 Task: Look for space in Al Ḩawāmidīyah, Egypt from 5th June, 2023 to 16th June, 2023 for 2 adults in price range Rs.14000 to Rs.18000. Place can be entire place with 1  bedroom having 1 bed and 1 bathroom. Property type can be house, flat, guest house, hotel. Booking option can be shelf check-in. Required host language is English.
Action: Mouse moved to (280, 147)
Screenshot: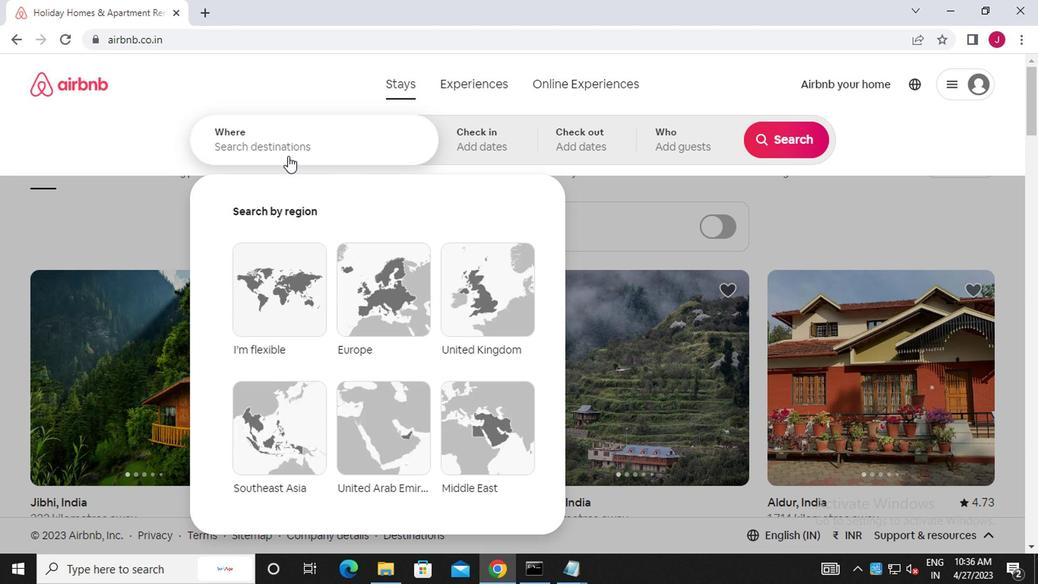 
Action: Mouse pressed left at (280, 147)
Screenshot: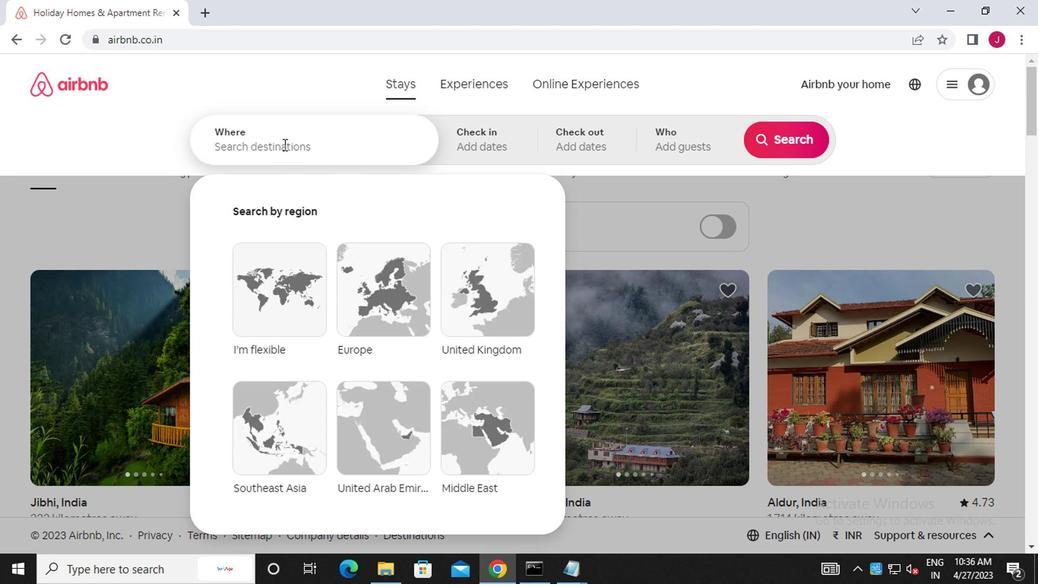 
Action: Key pressed a<Key.caps_lock>l<Key.space><Key.caps_lock>h<Key.caps_lock>awamidiyah
Screenshot: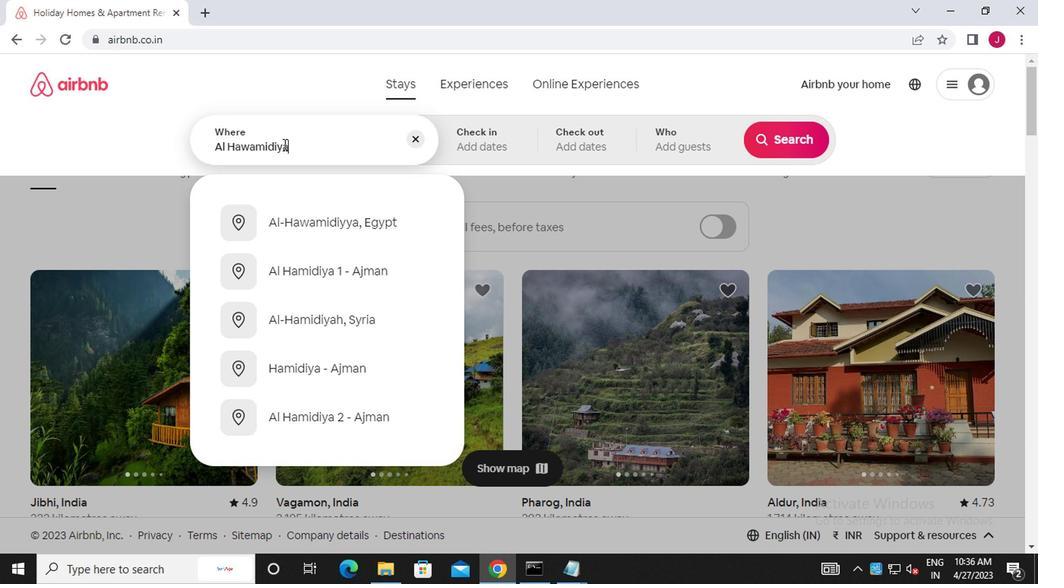 
Action: Mouse moved to (370, 323)
Screenshot: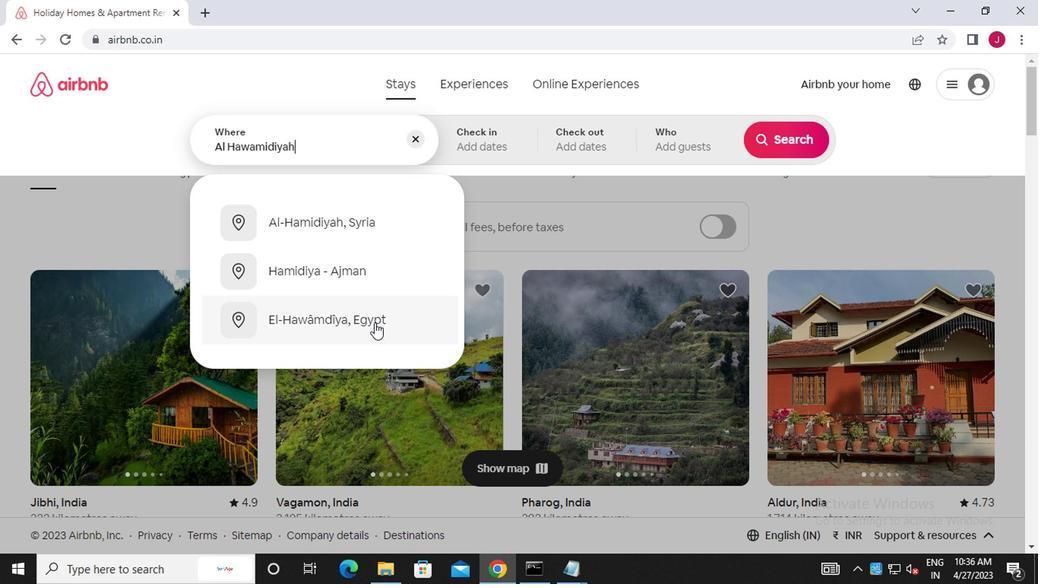 
Action: Mouse pressed left at (370, 323)
Screenshot: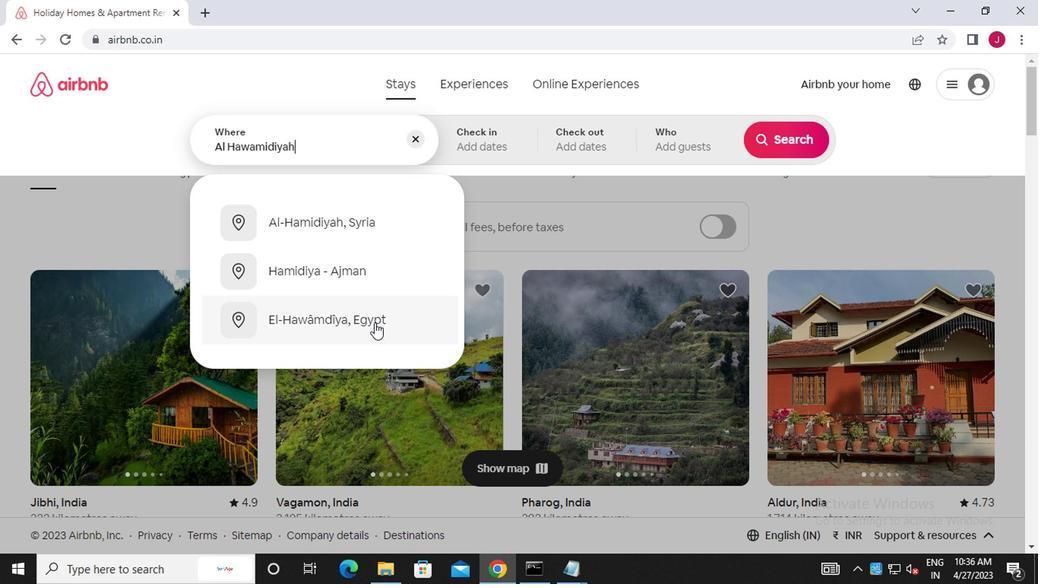 
Action: Mouse moved to (774, 260)
Screenshot: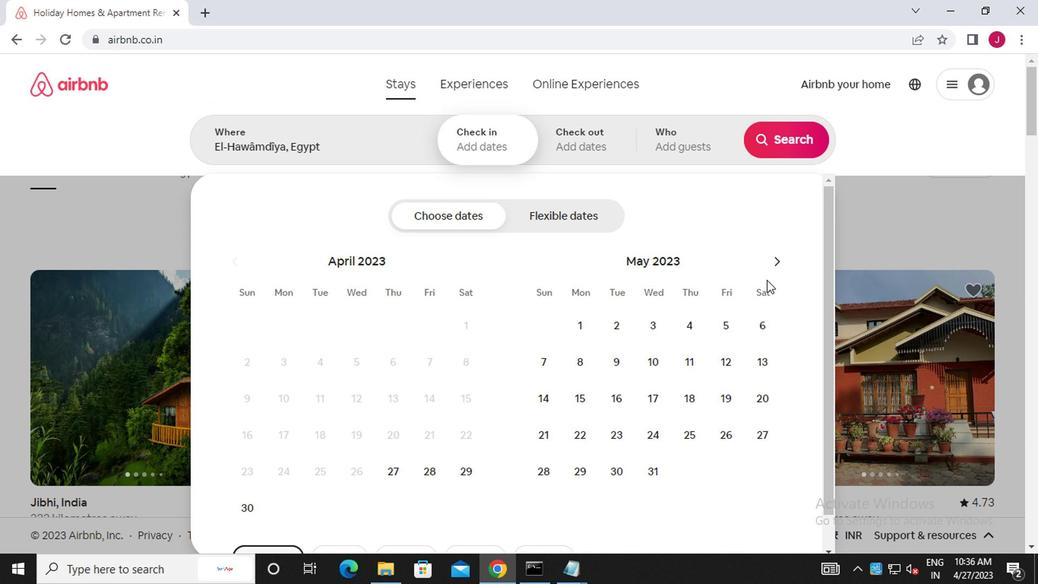 
Action: Mouse pressed left at (774, 260)
Screenshot: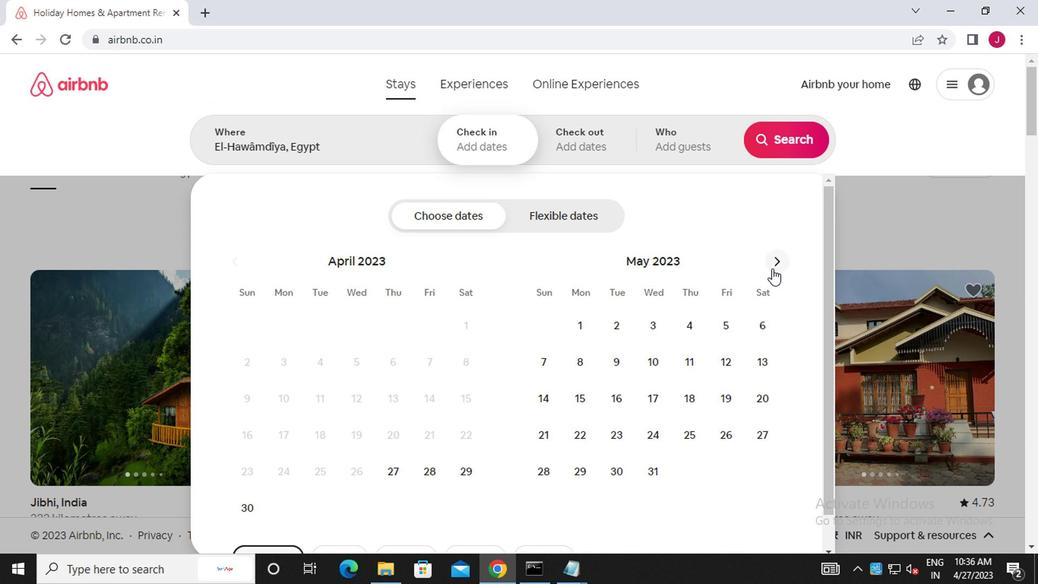 
Action: Mouse moved to (582, 361)
Screenshot: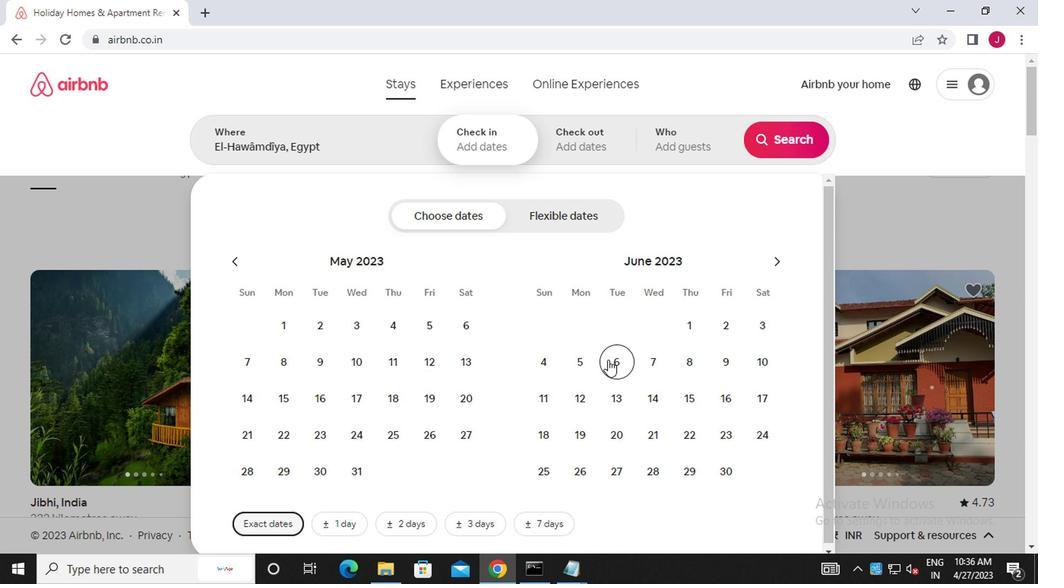 
Action: Mouse pressed left at (582, 361)
Screenshot: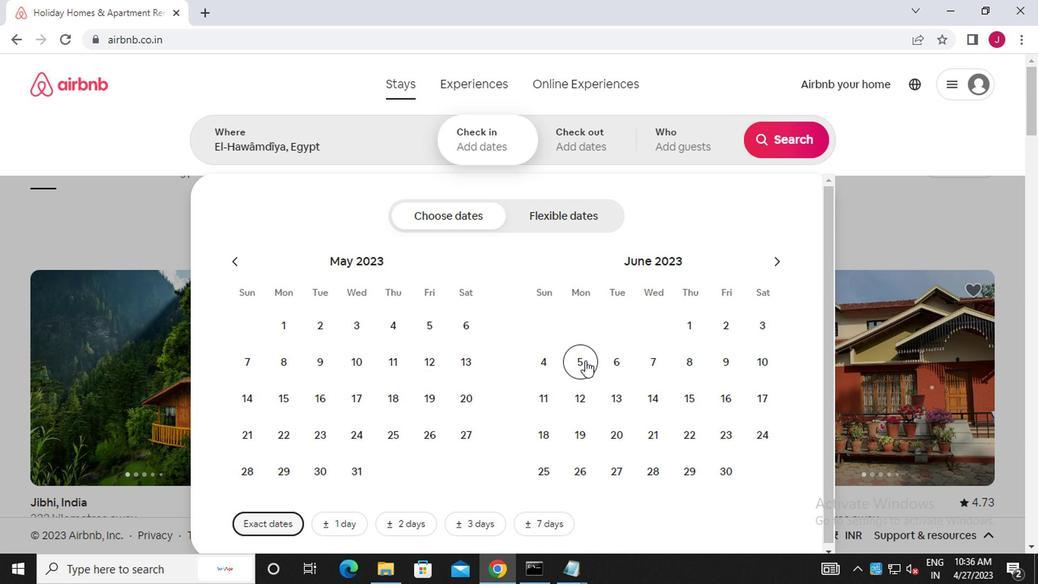 
Action: Mouse moved to (719, 396)
Screenshot: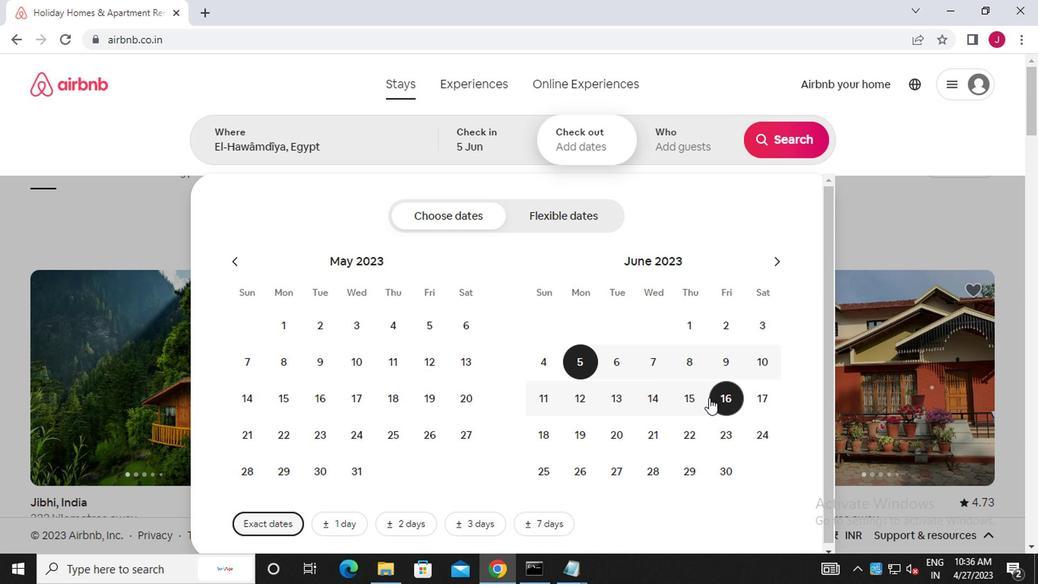 
Action: Mouse pressed left at (719, 396)
Screenshot: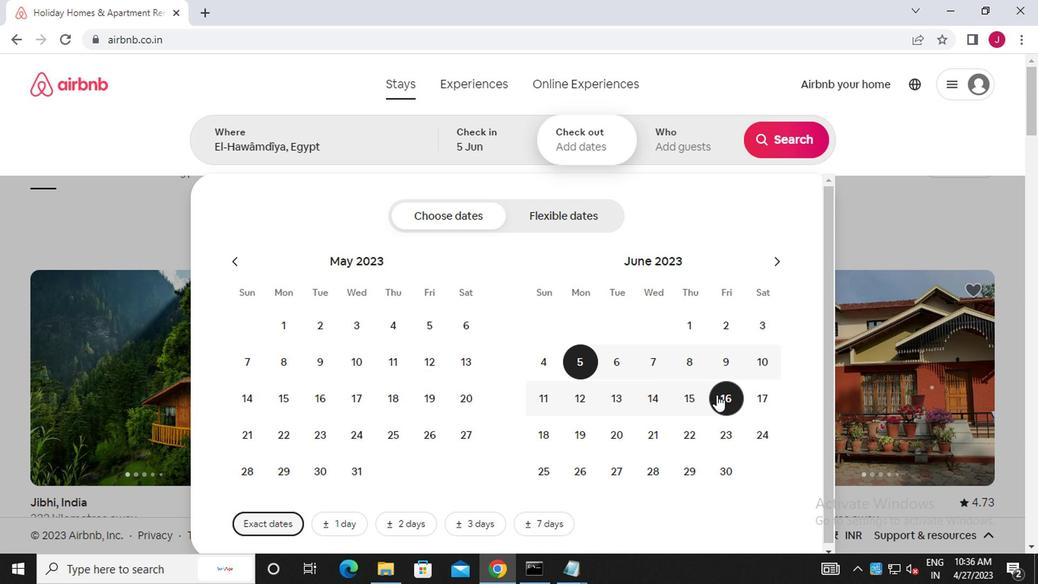 
Action: Mouse moved to (689, 150)
Screenshot: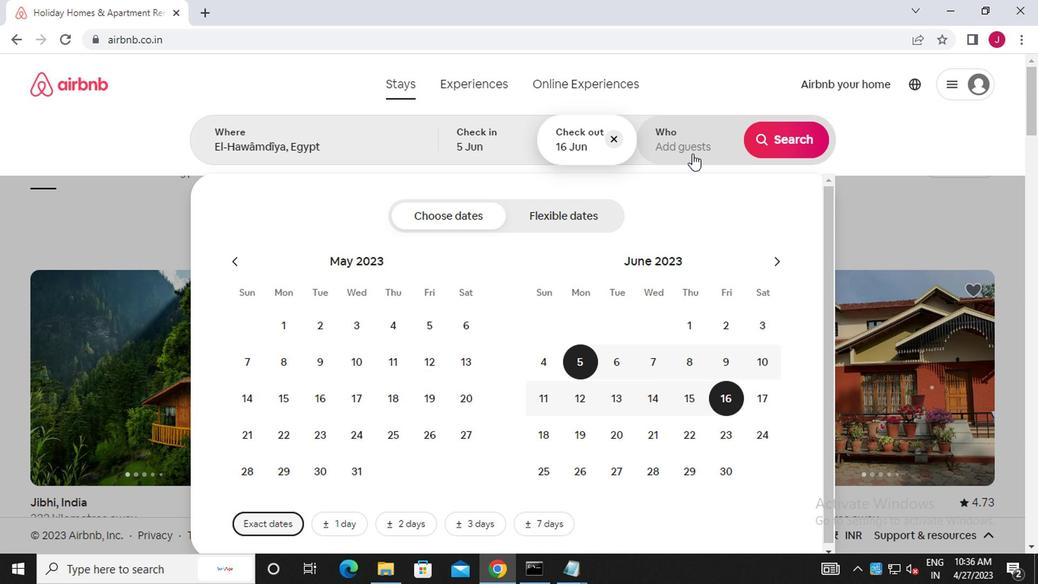 
Action: Mouse pressed left at (689, 150)
Screenshot: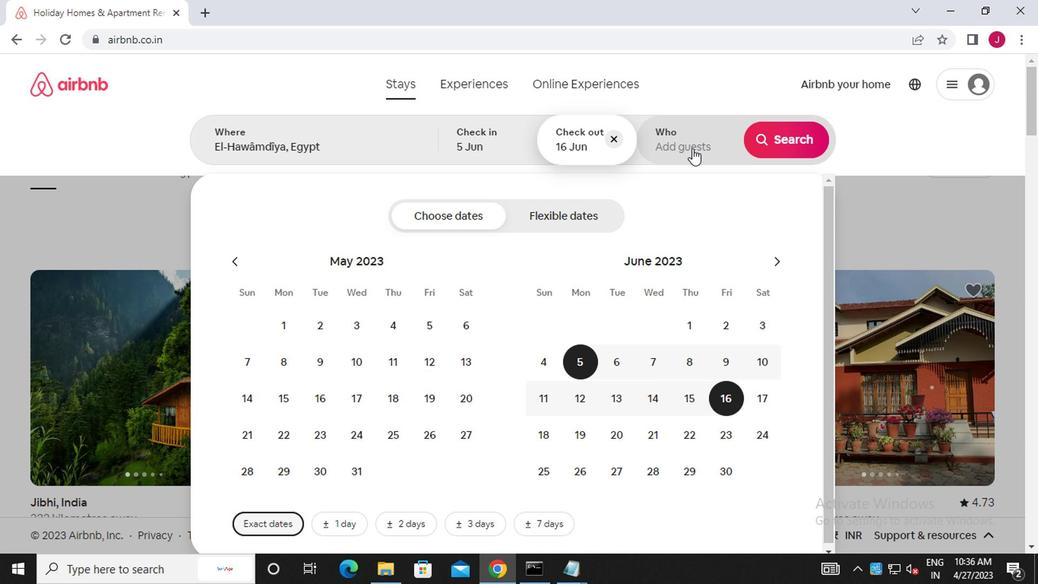 
Action: Mouse moved to (785, 219)
Screenshot: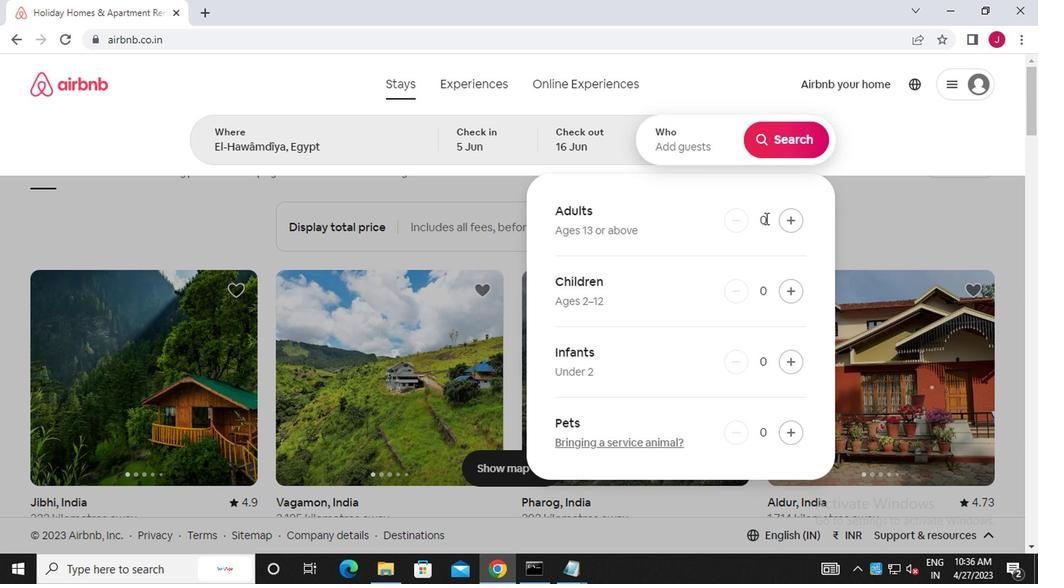 
Action: Mouse pressed left at (785, 219)
Screenshot: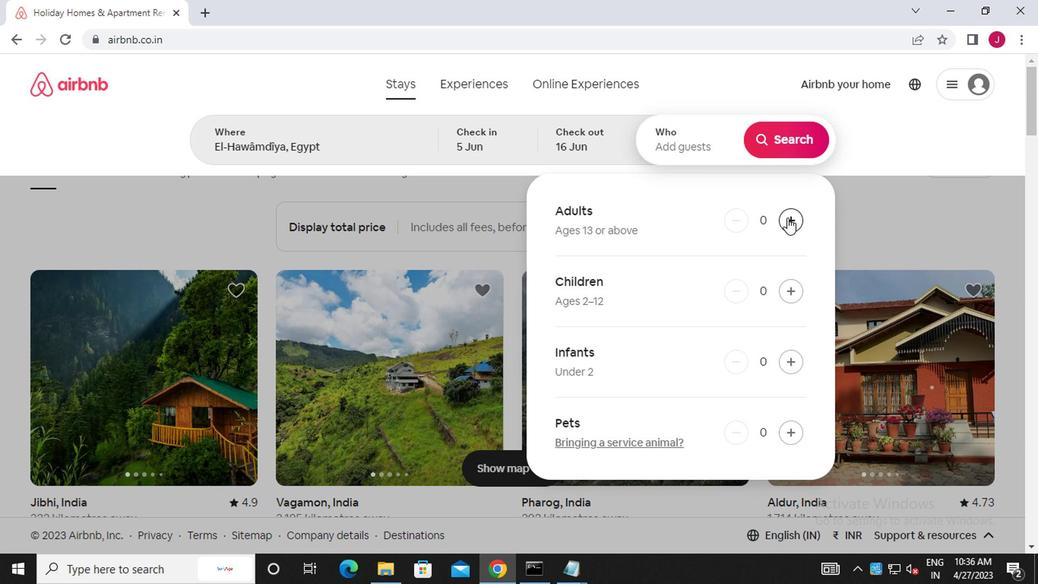 
Action: Mouse moved to (785, 219)
Screenshot: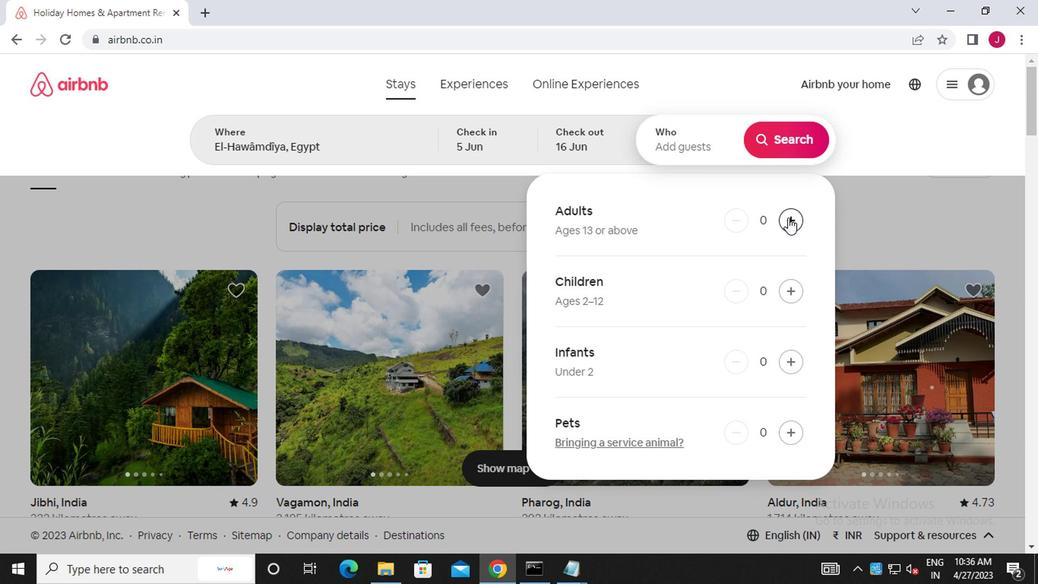 
Action: Mouse pressed left at (785, 219)
Screenshot: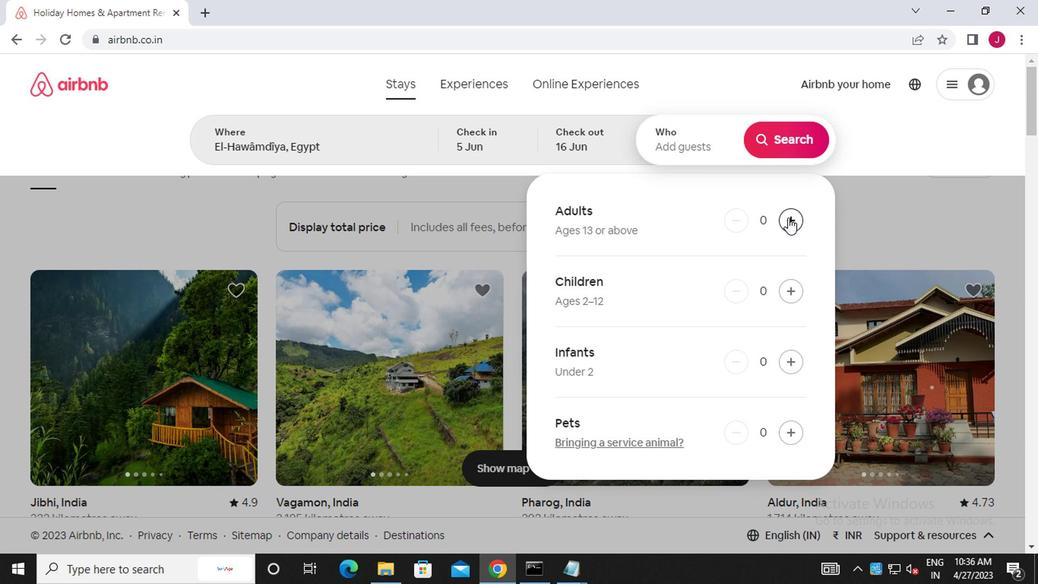 
Action: Mouse moved to (787, 148)
Screenshot: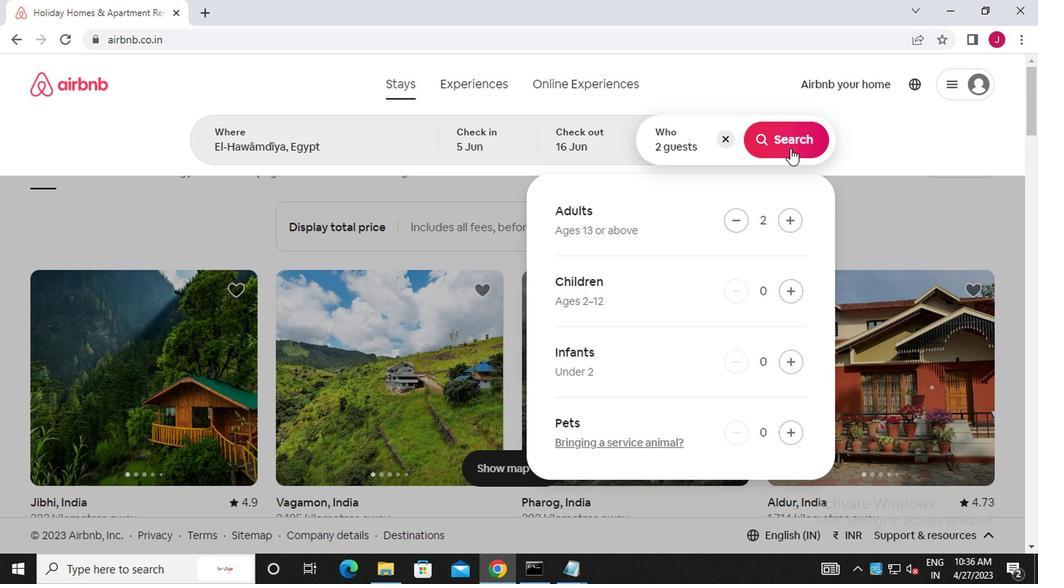 
Action: Mouse pressed left at (787, 148)
Screenshot: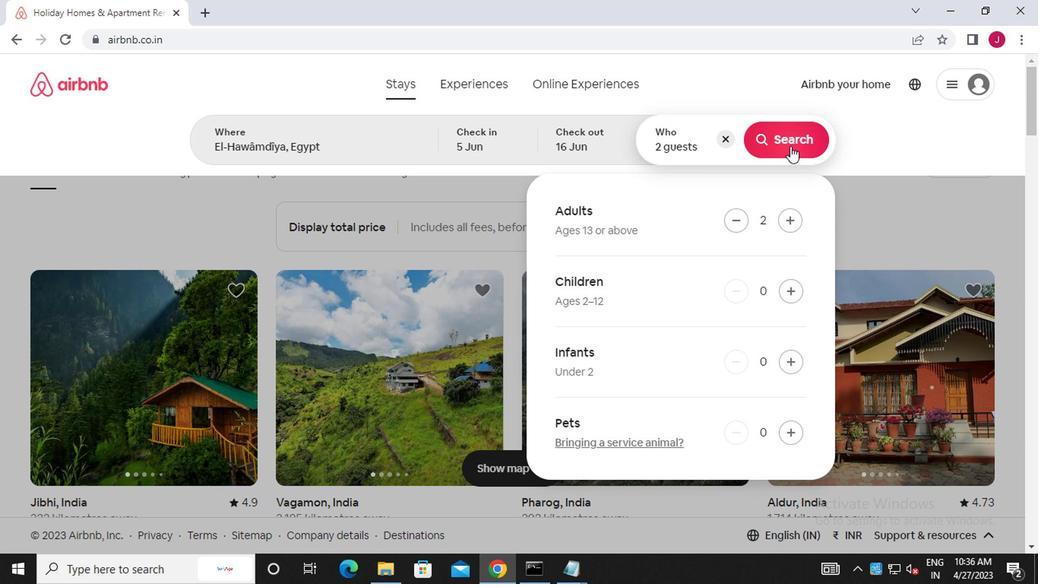 
Action: Mouse moved to (966, 149)
Screenshot: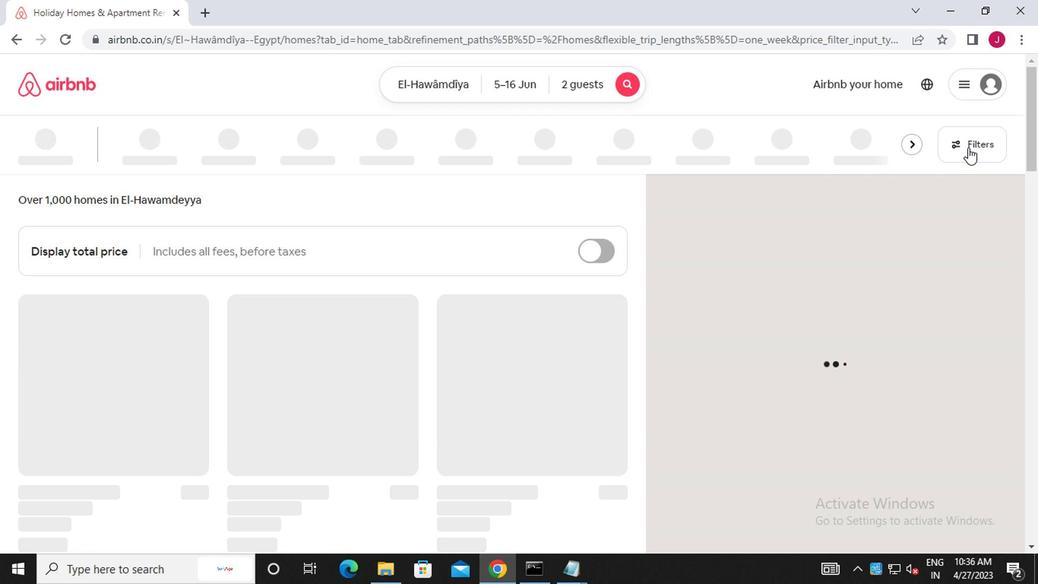 
Action: Mouse pressed left at (966, 149)
Screenshot: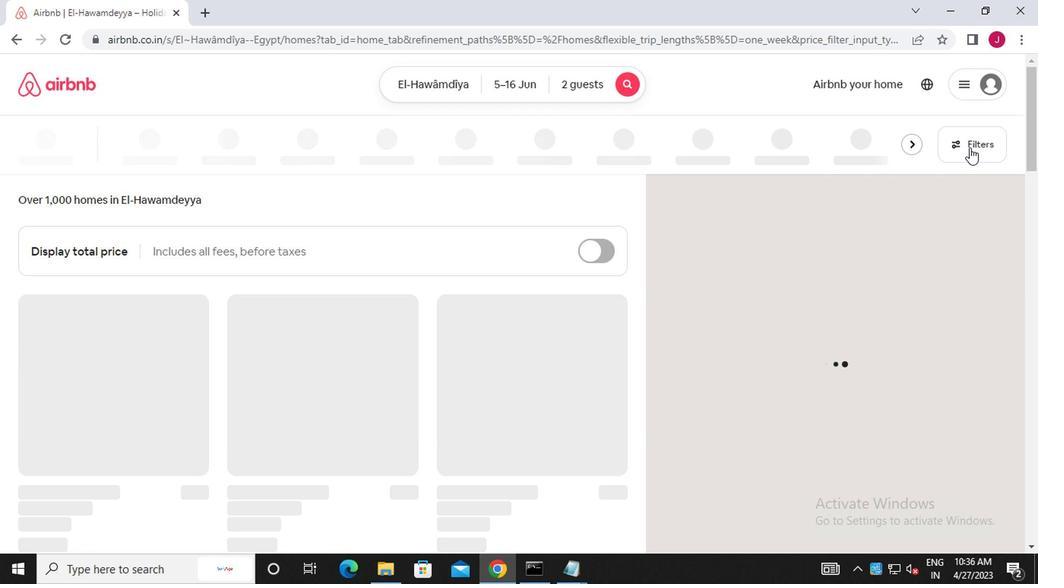 
Action: Mouse moved to (323, 338)
Screenshot: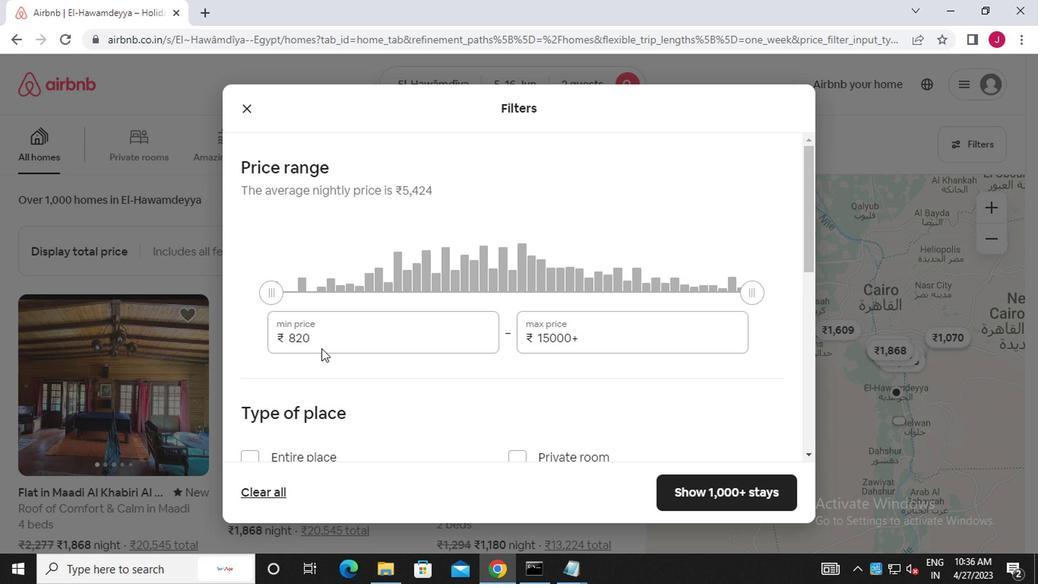 
Action: Mouse pressed left at (323, 338)
Screenshot: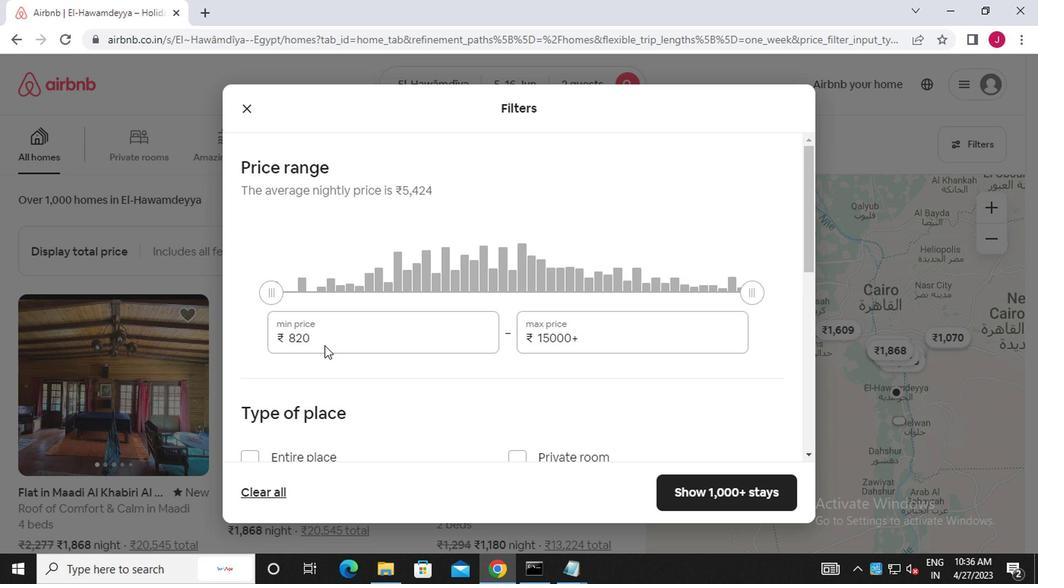 
Action: Mouse moved to (317, 339)
Screenshot: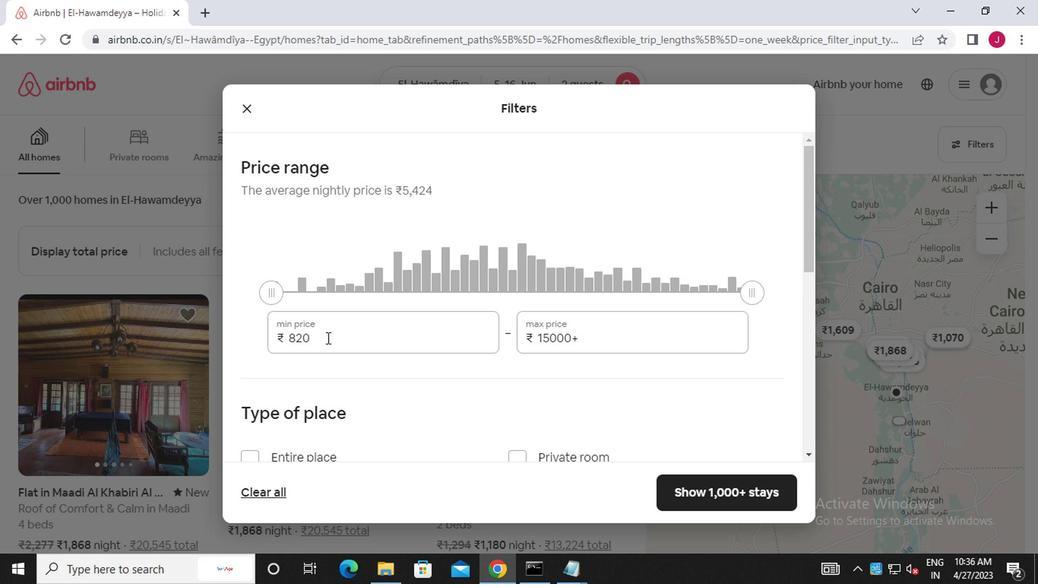 
Action: Key pressed <Key.backspace><Key.backspace><Key.backspace><<97>><<100>><<96>><<96>><<96>>
Screenshot: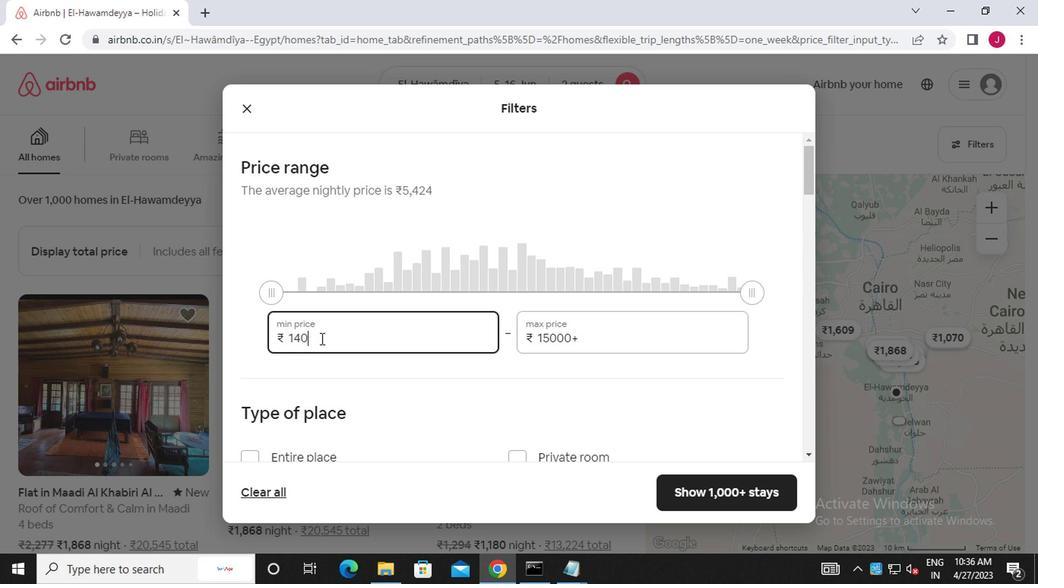 
Action: Mouse moved to (590, 331)
Screenshot: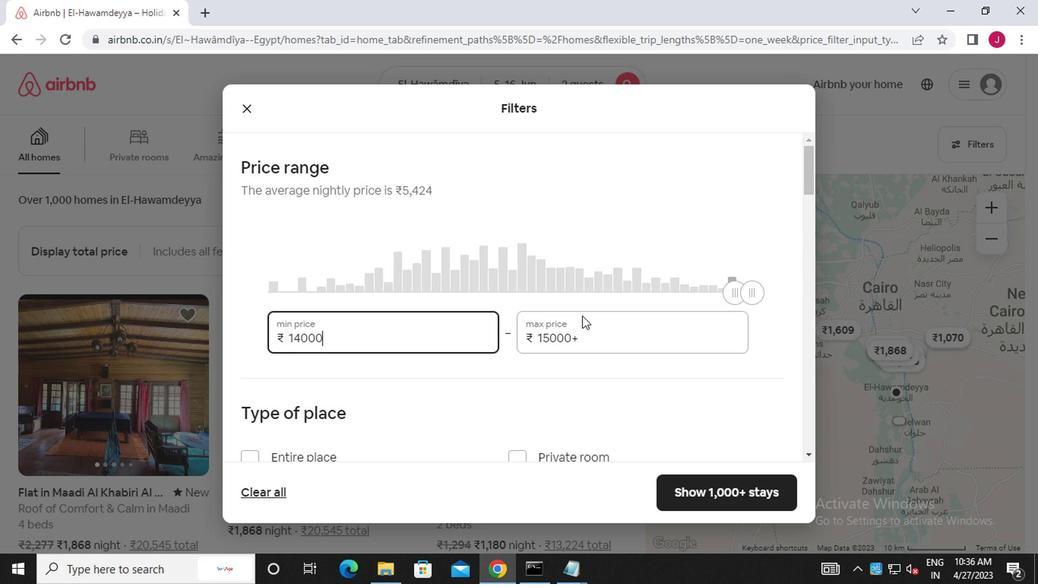 
Action: Mouse pressed left at (590, 331)
Screenshot: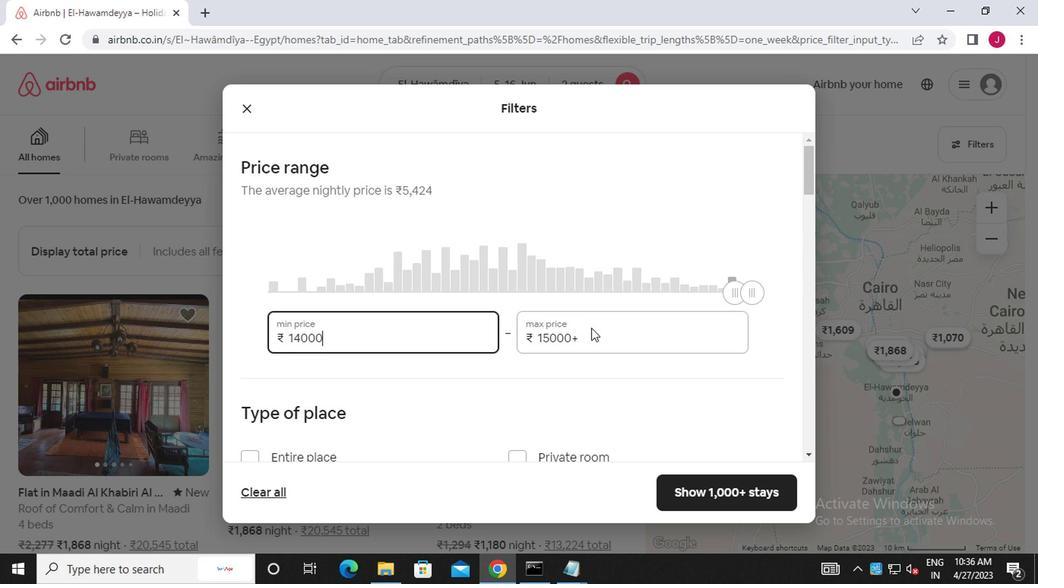
Action: Mouse moved to (591, 338)
Screenshot: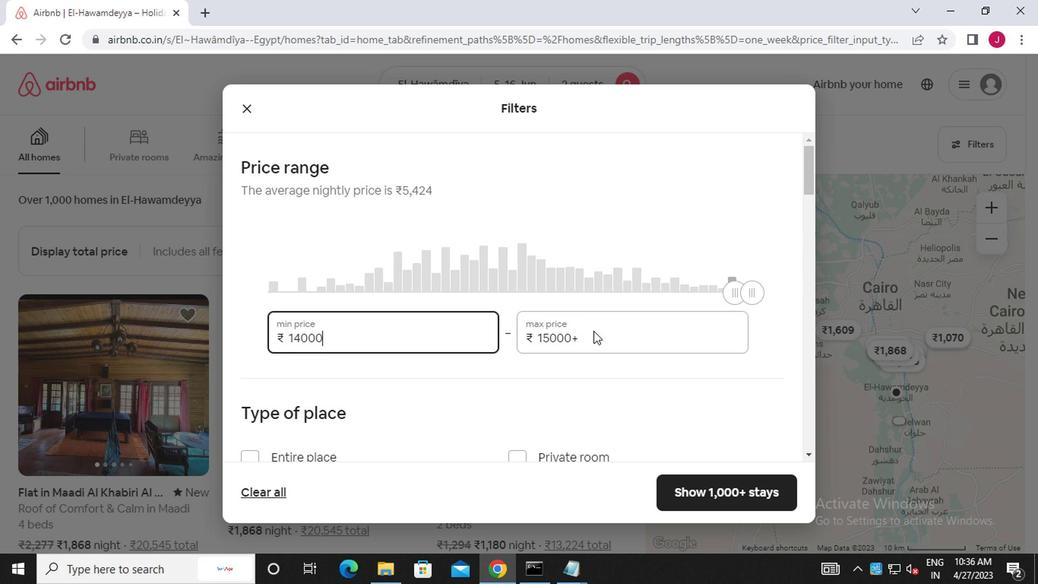 
Action: Key pressed <Key.backspace><Key.backspace><Key.backspace><Key.backspace><Key.backspace><<104>><<96>><<96>><<96>>
Screenshot: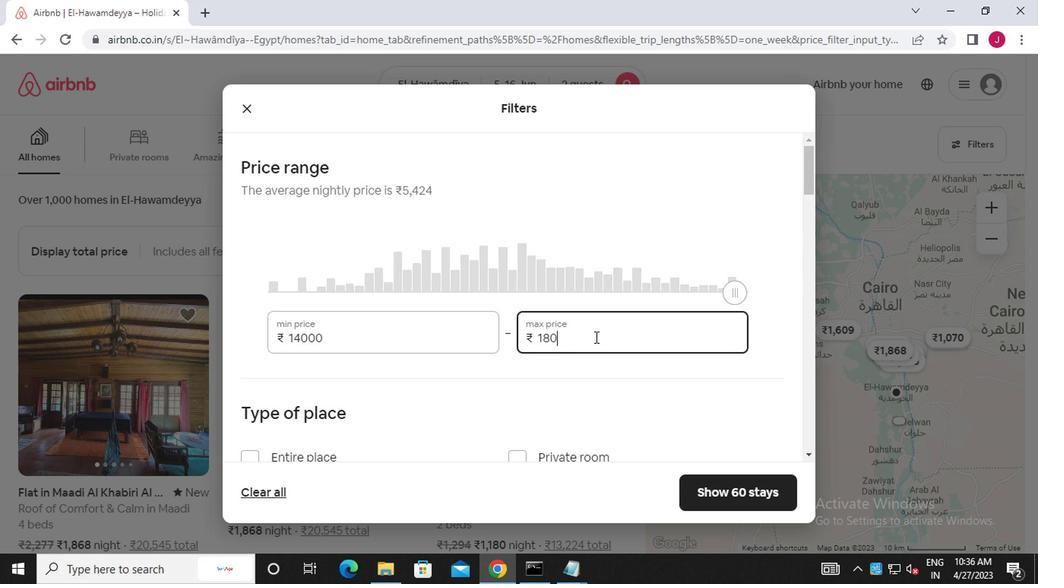 
Action: Mouse scrolled (591, 337) with delta (0, -1)
Screenshot: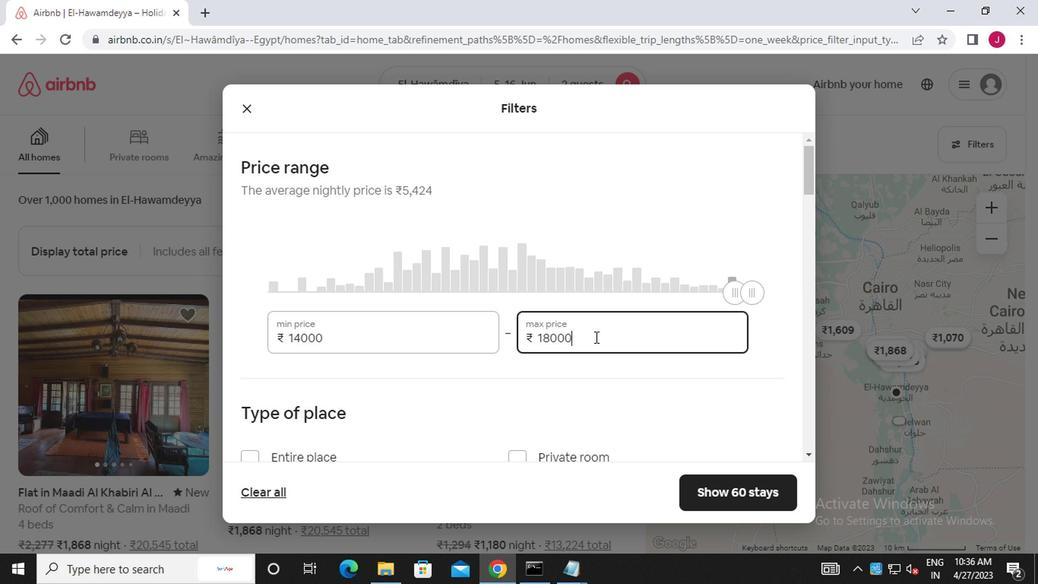 
Action: Mouse scrolled (591, 337) with delta (0, -1)
Screenshot: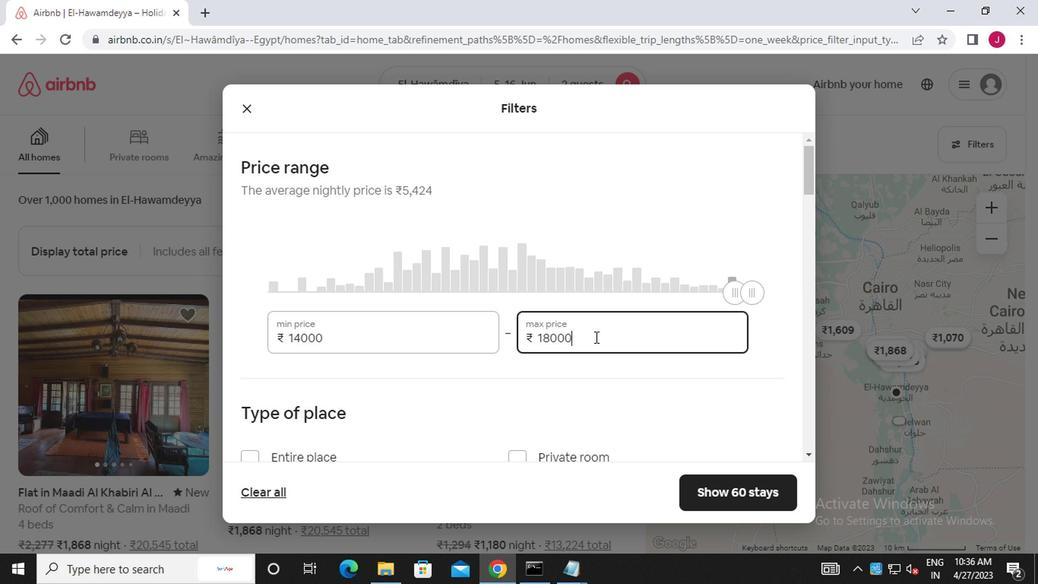 
Action: Mouse scrolled (591, 337) with delta (0, -1)
Screenshot: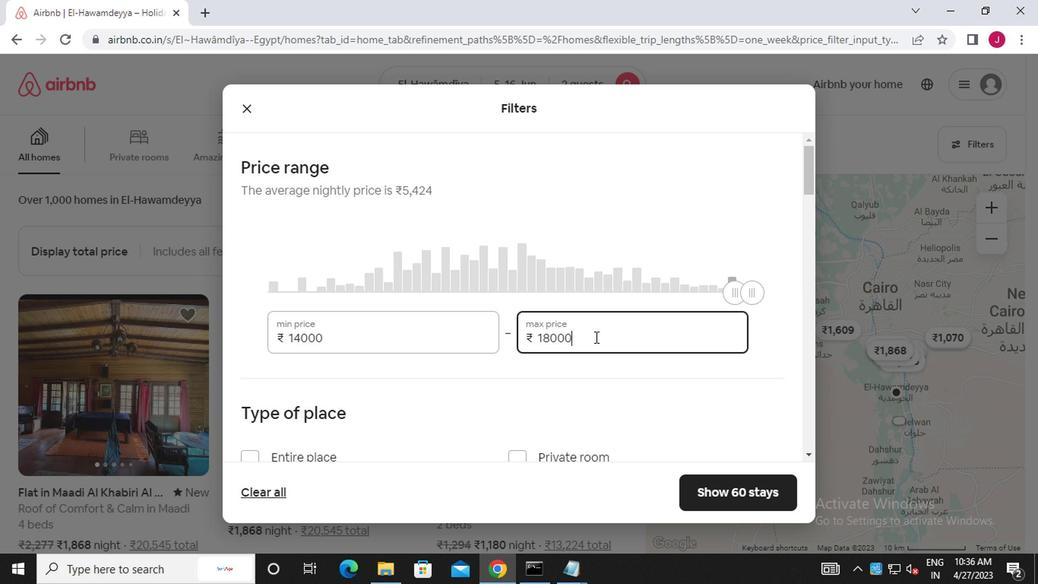 
Action: Mouse scrolled (591, 337) with delta (0, -1)
Screenshot: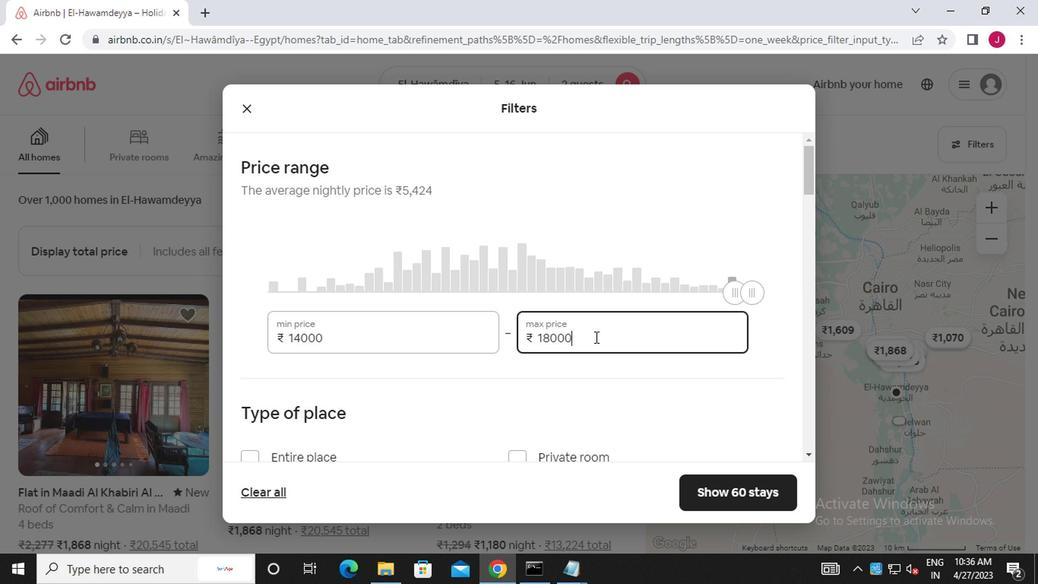 
Action: Mouse moved to (255, 158)
Screenshot: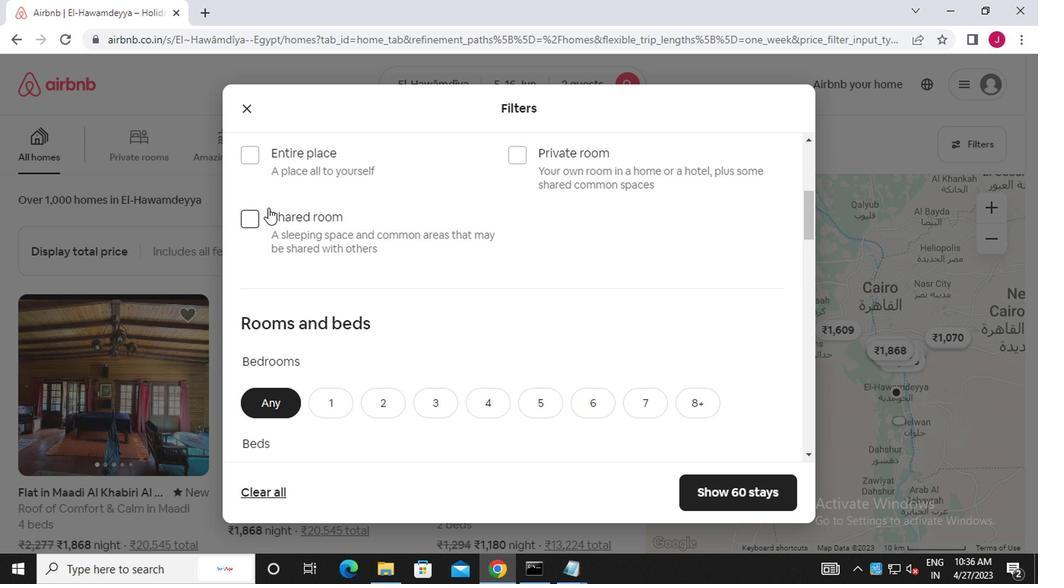 
Action: Mouse pressed left at (255, 158)
Screenshot: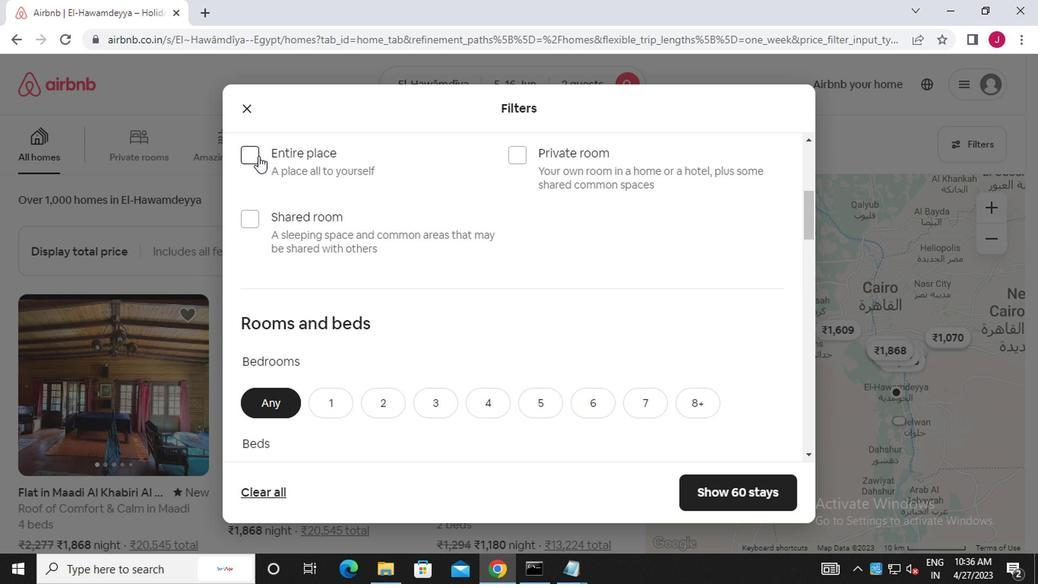 
Action: Mouse moved to (382, 263)
Screenshot: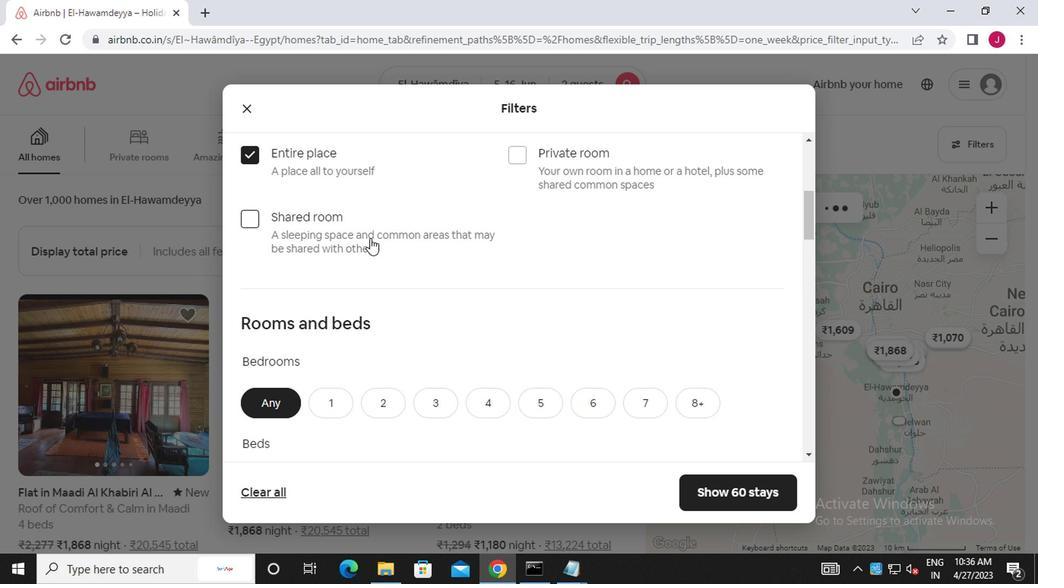 
Action: Mouse scrolled (382, 262) with delta (0, -1)
Screenshot: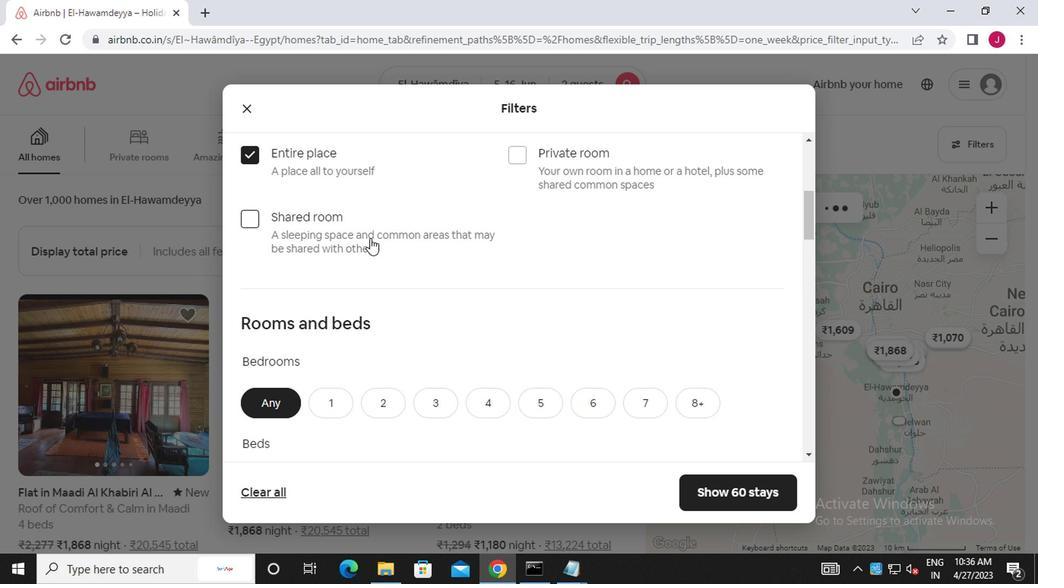 
Action: Mouse scrolled (382, 262) with delta (0, -1)
Screenshot: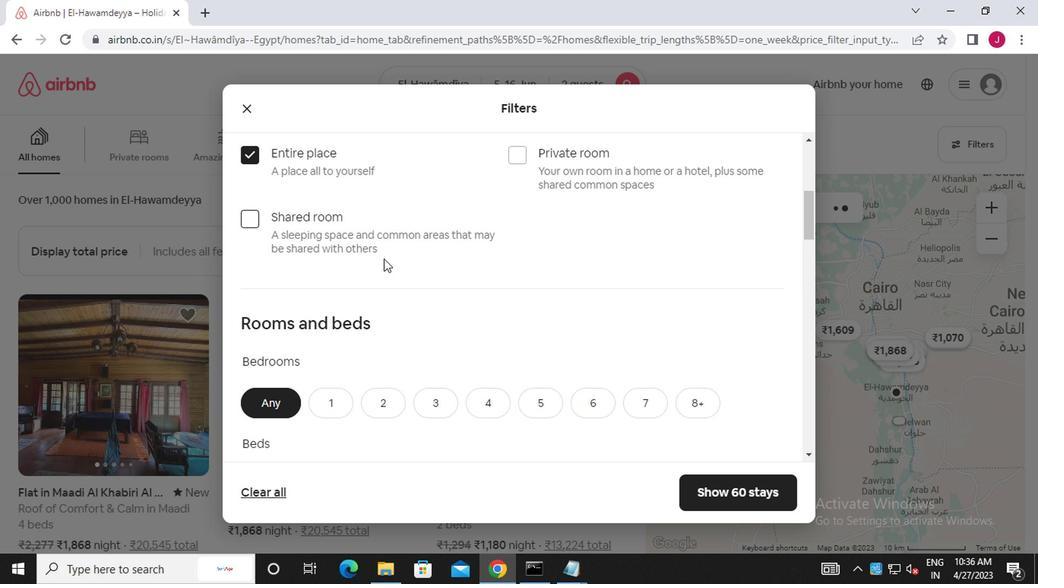 
Action: Mouse scrolled (382, 262) with delta (0, -1)
Screenshot: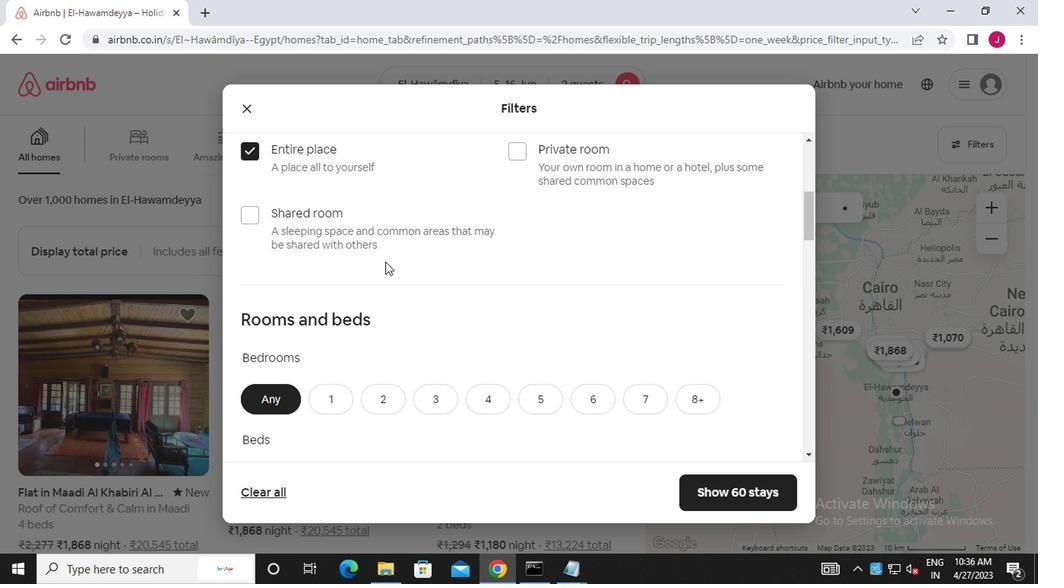 
Action: Mouse moved to (326, 186)
Screenshot: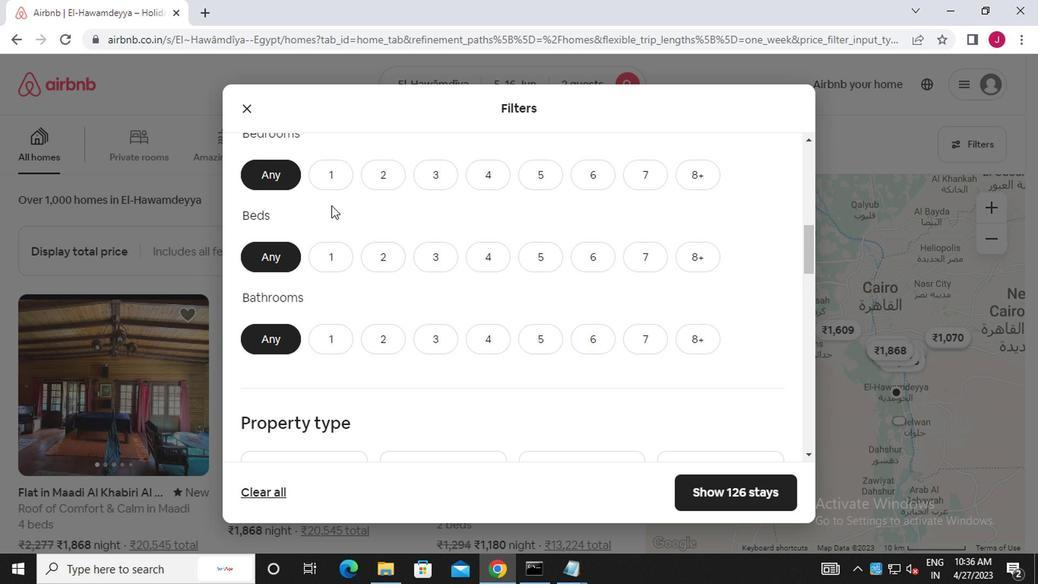 
Action: Mouse pressed left at (326, 186)
Screenshot: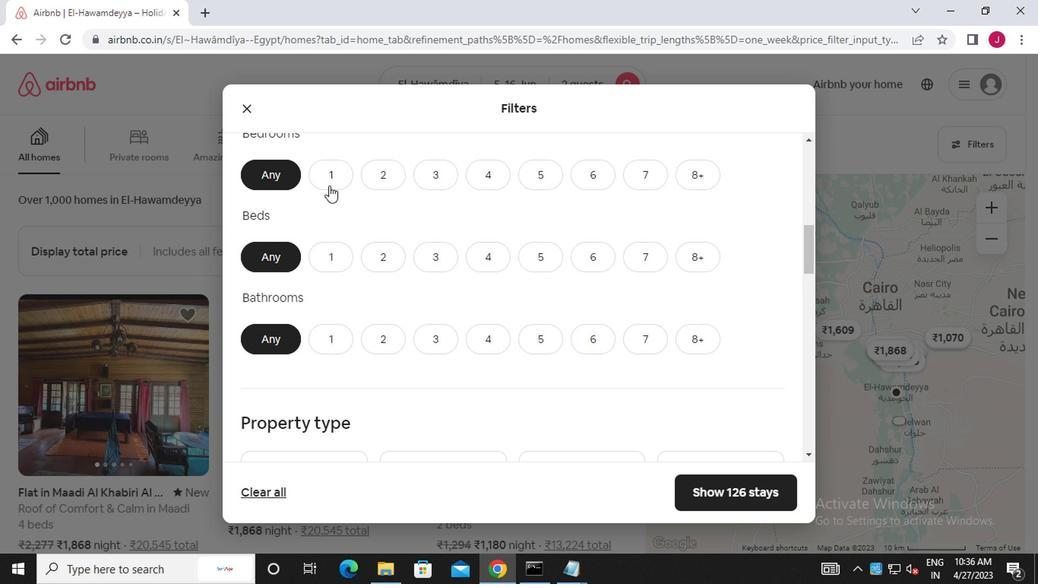 
Action: Mouse moved to (338, 269)
Screenshot: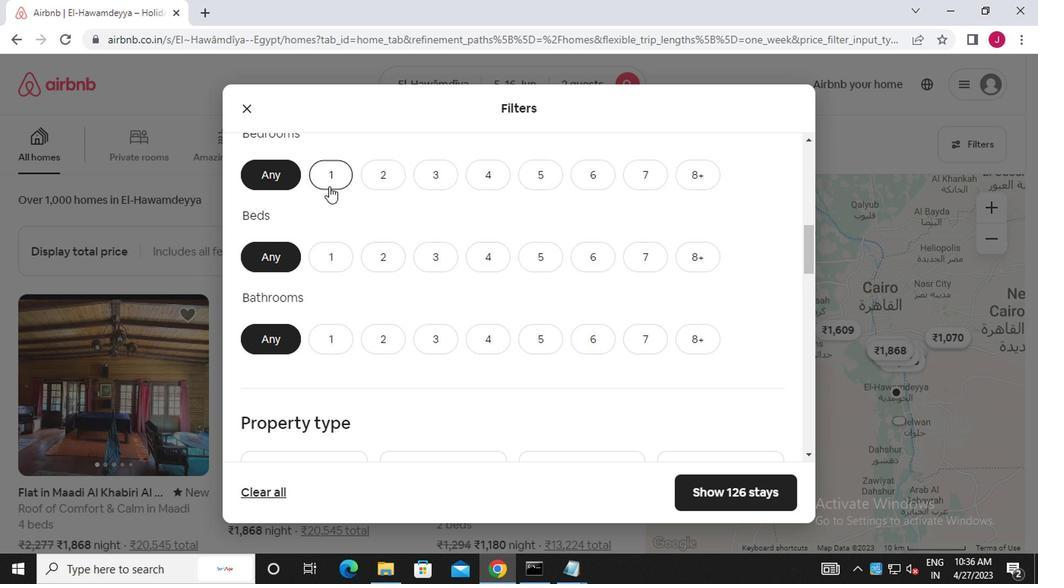 
Action: Mouse pressed left at (338, 269)
Screenshot: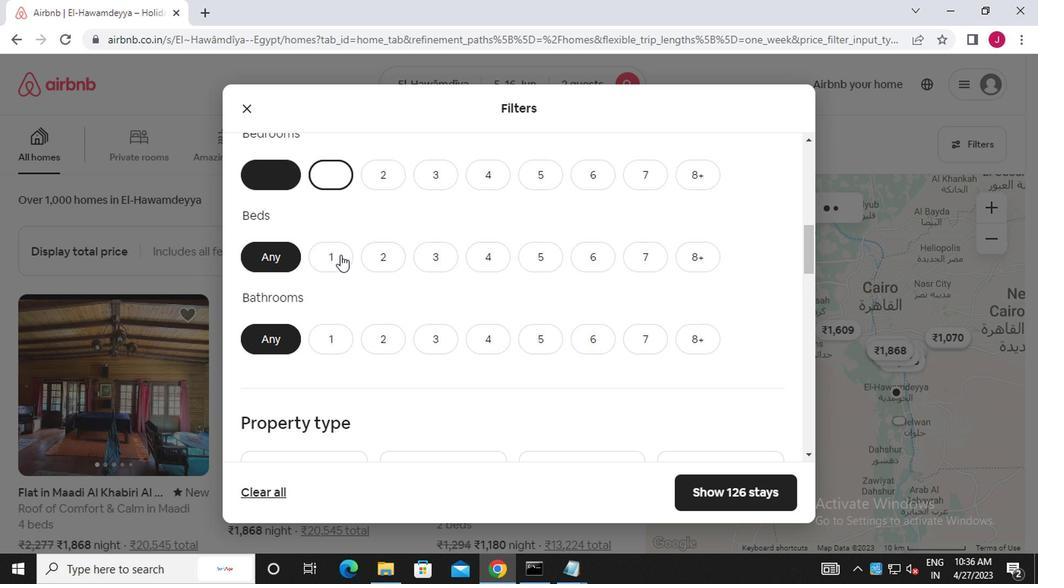 
Action: Mouse moved to (336, 340)
Screenshot: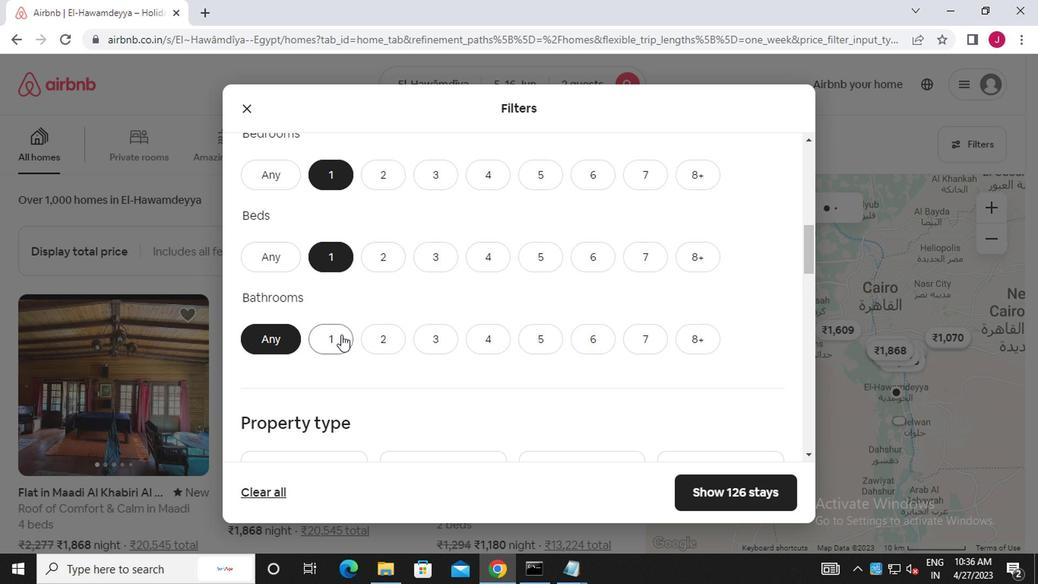 
Action: Mouse pressed left at (336, 340)
Screenshot: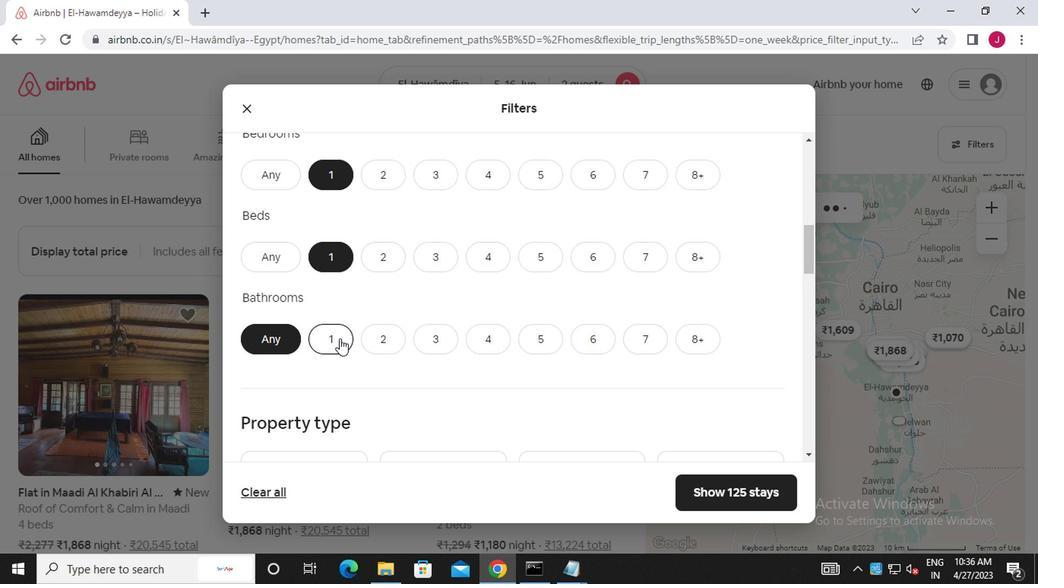 
Action: Mouse scrolled (336, 339) with delta (0, 0)
Screenshot: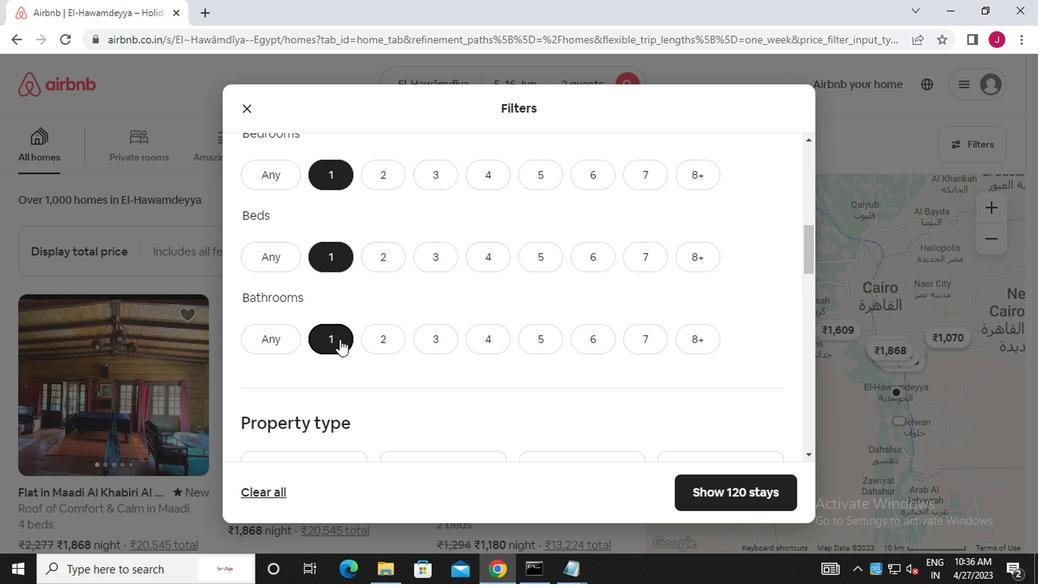 
Action: Mouse scrolled (336, 339) with delta (0, 0)
Screenshot: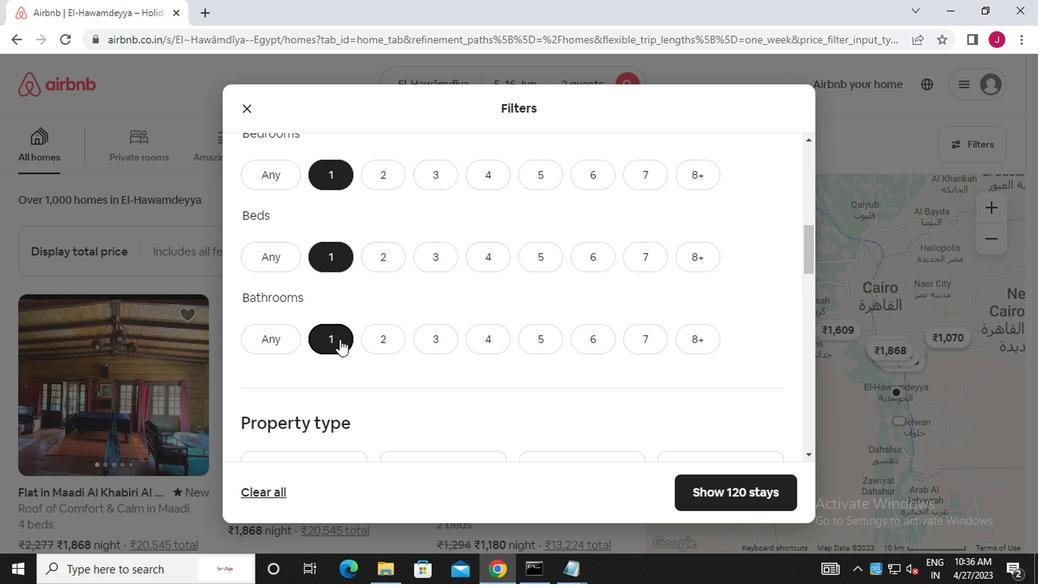 
Action: Mouse moved to (261, 332)
Screenshot: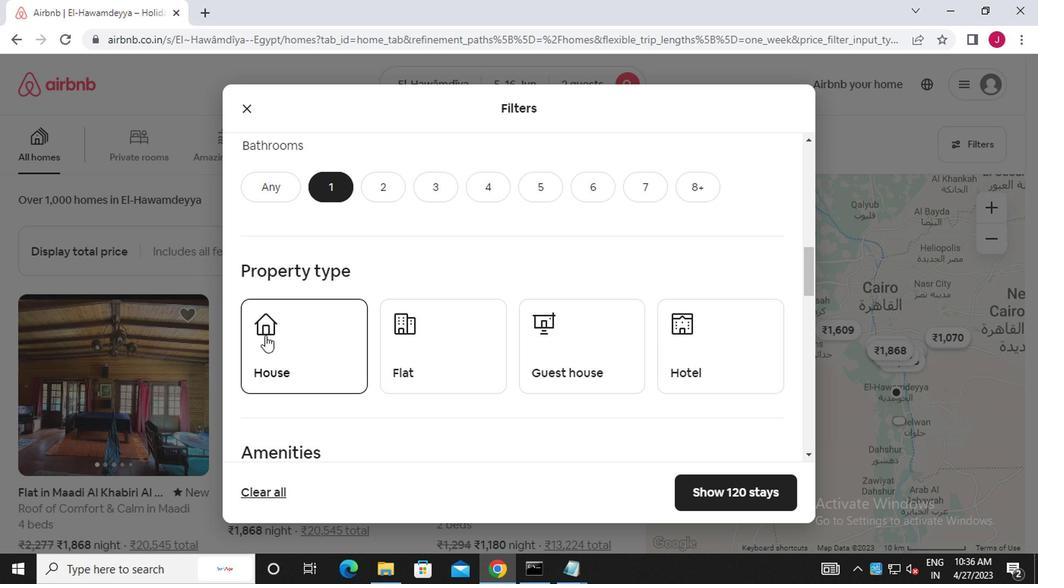 
Action: Mouse pressed left at (261, 332)
Screenshot: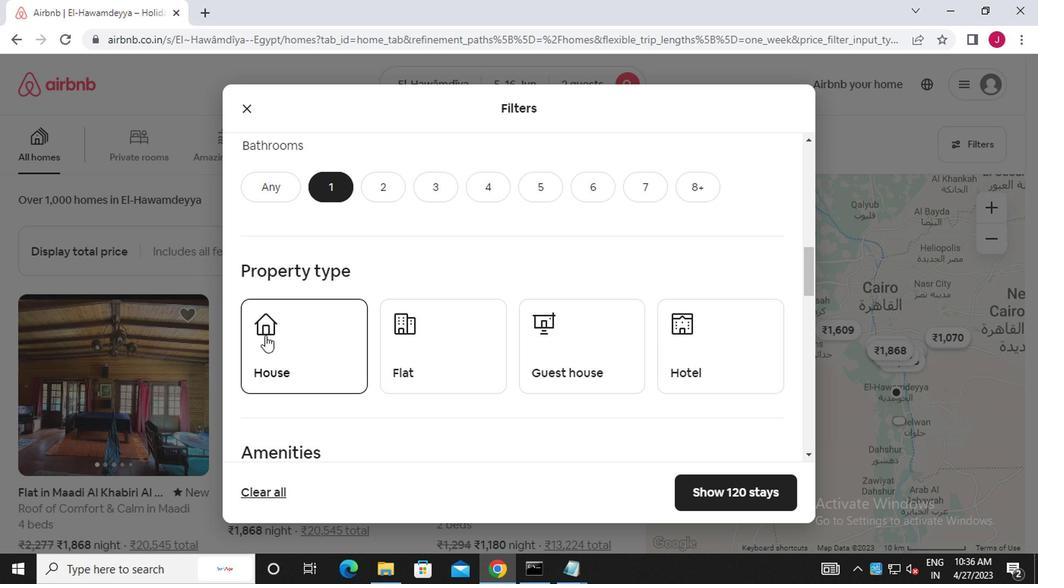 
Action: Mouse moved to (437, 345)
Screenshot: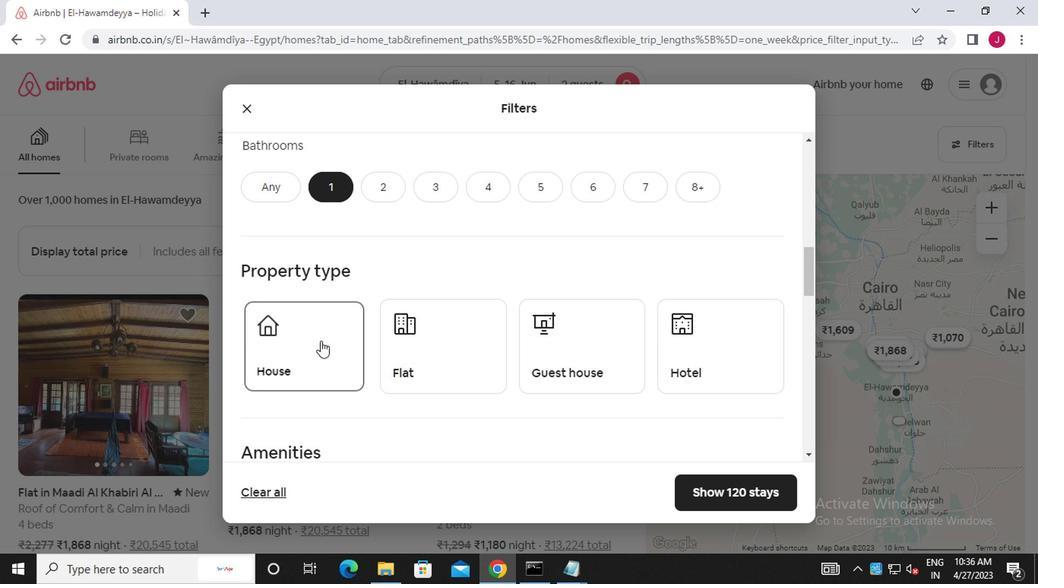 
Action: Mouse pressed left at (437, 345)
Screenshot: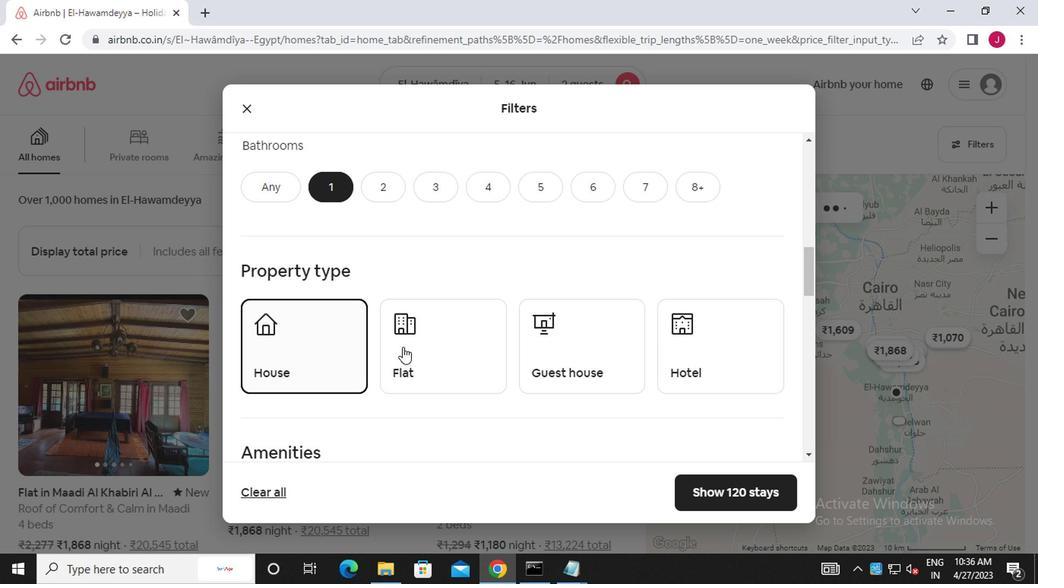
Action: Mouse moved to (559, 345)
Screenshot: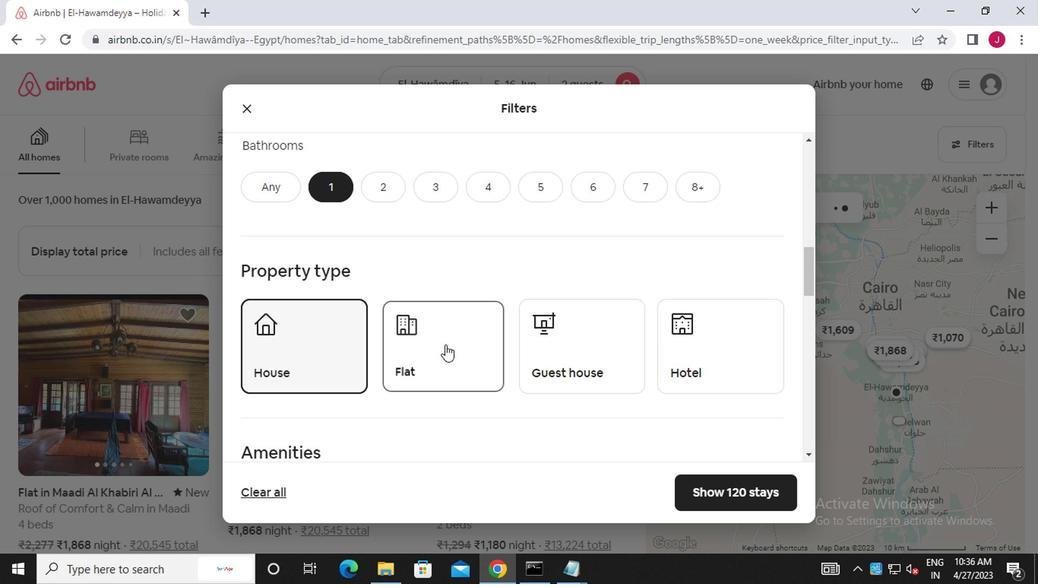 
Action: Mouse pressed left at (559, 345)
Screenshot: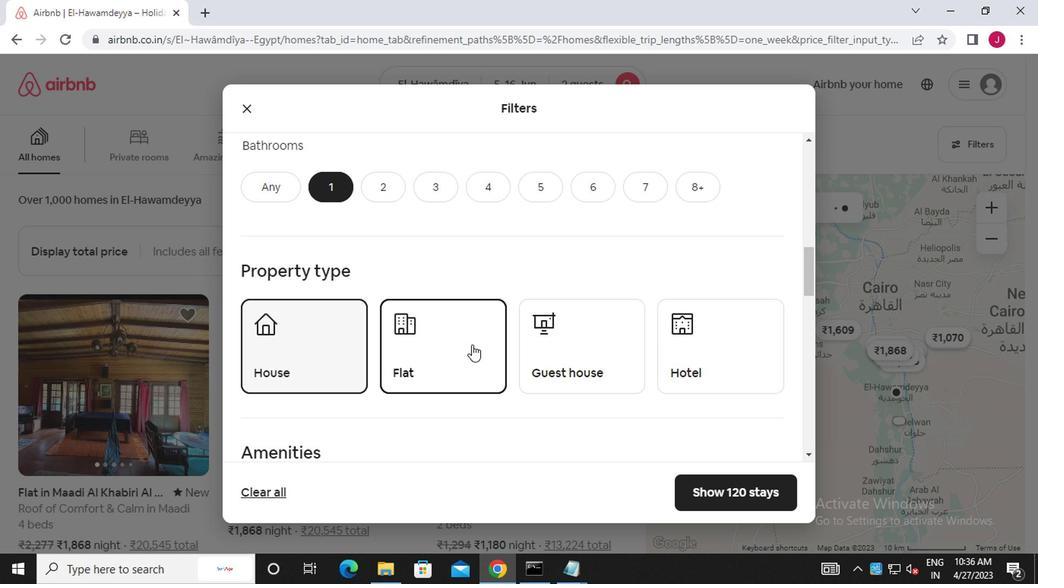 
Action: Mouse moved to (719, 346)
Screenshot: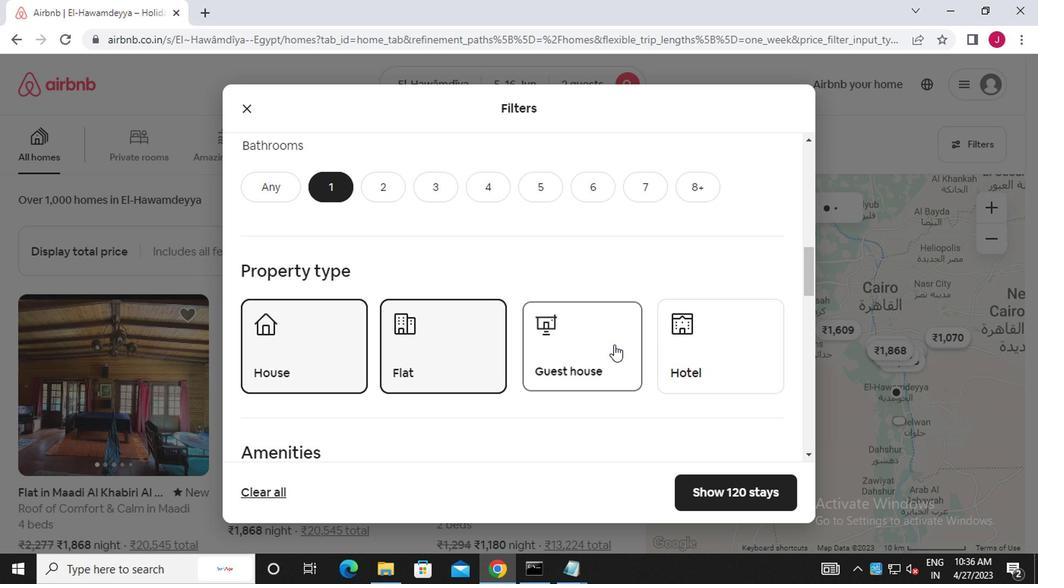 
Action: Mouse pressed left at (719, 346)
Screenshot: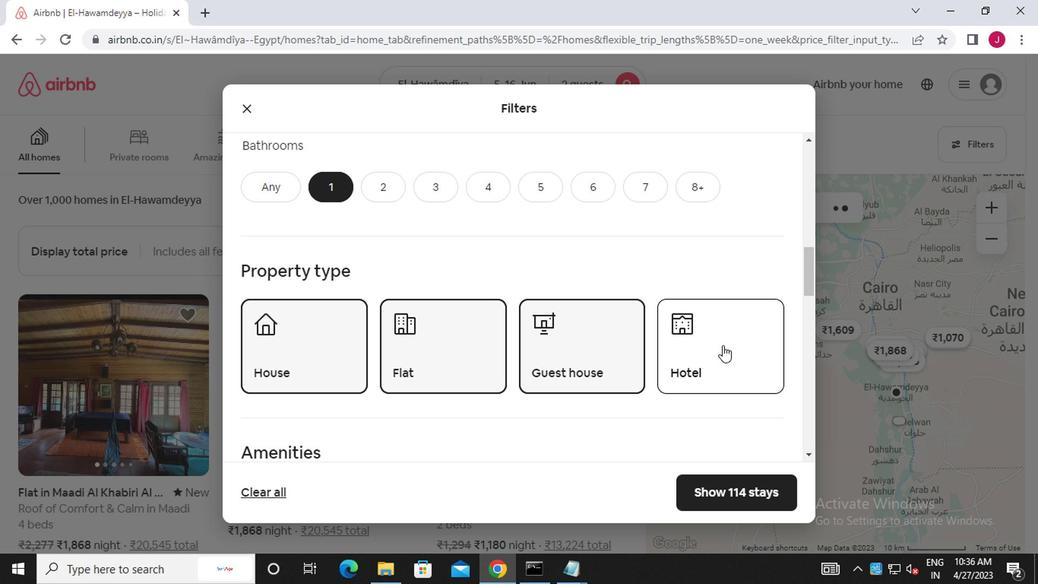 
Action: Mouse moved to (621, 350)
Screenshot: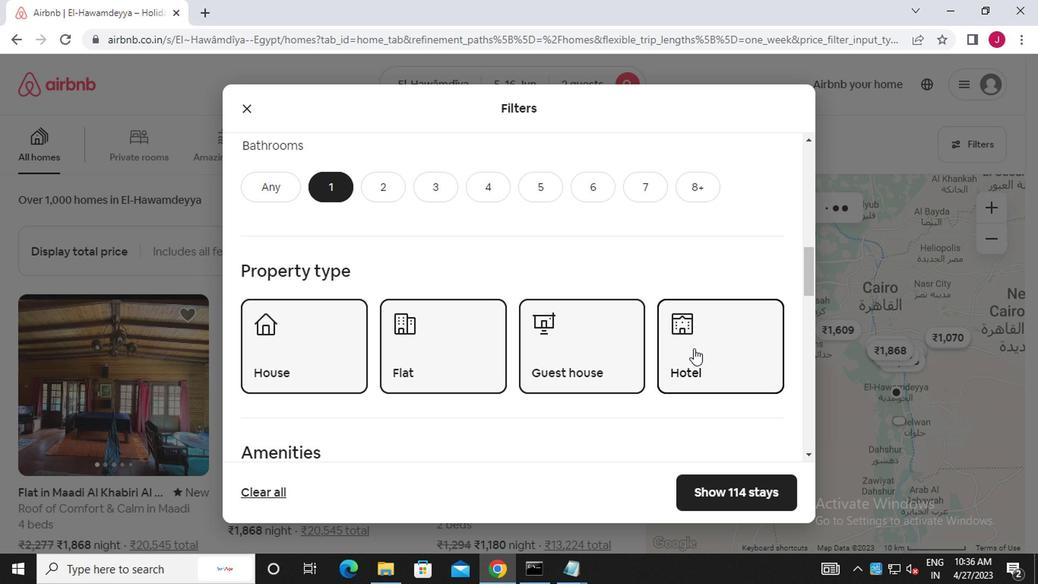
Action: Mouse scrolled (621, 349) with delta (0, 0)
Screenshot: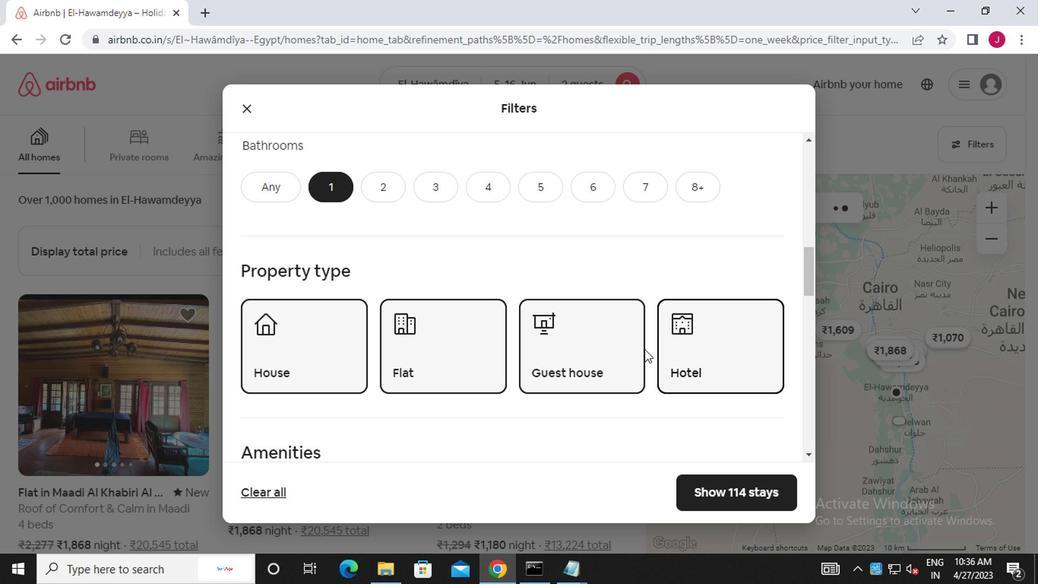 
Action: Mouse scrolled (621, 349) with delta (0, 0)
Screenshot: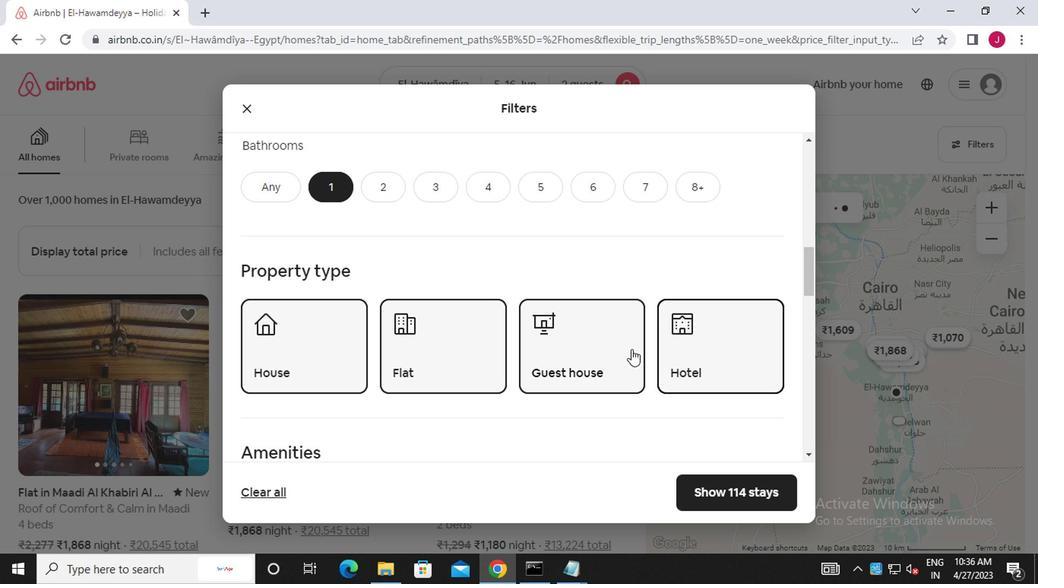 
Action: Mouse scrolled (621, 349) with delta (0, 0)
Screenshot: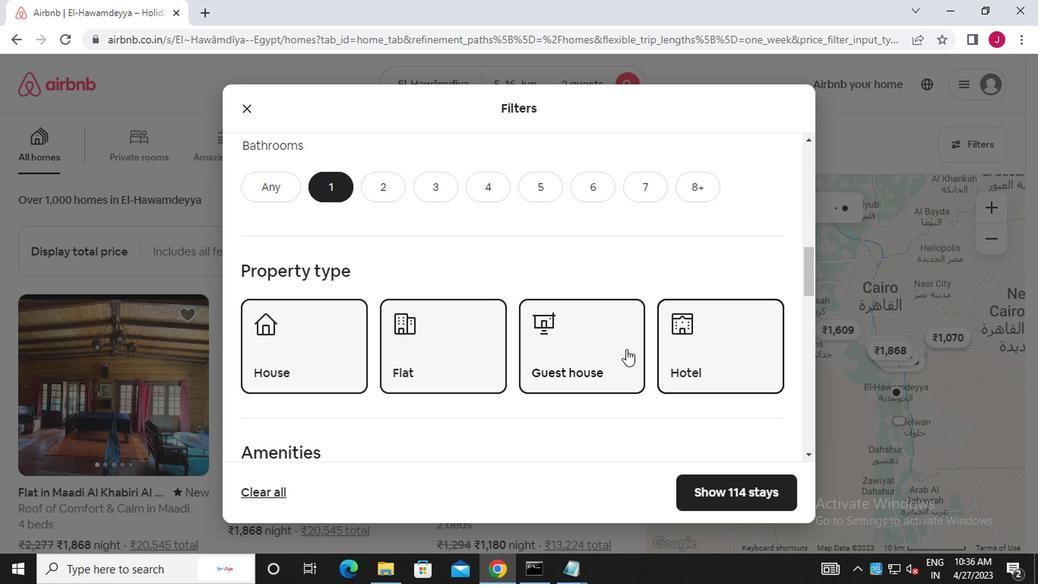 
Action: Mouse scrolled (621, 349) with delta (0, 0)
Screenshot: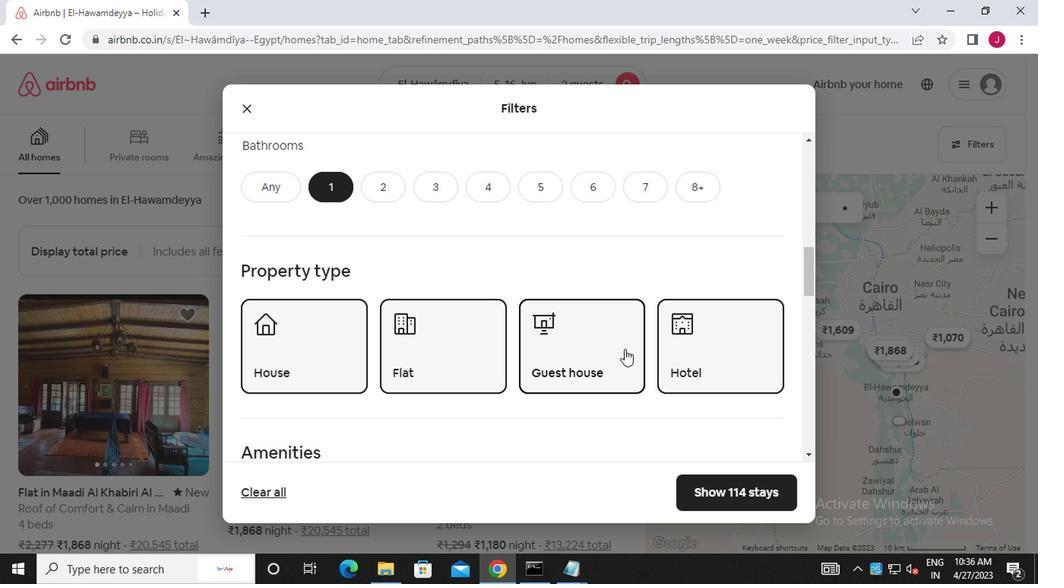 
Action: Mouse scrolled (621, 349) with delta (0, 0)
Screenshot: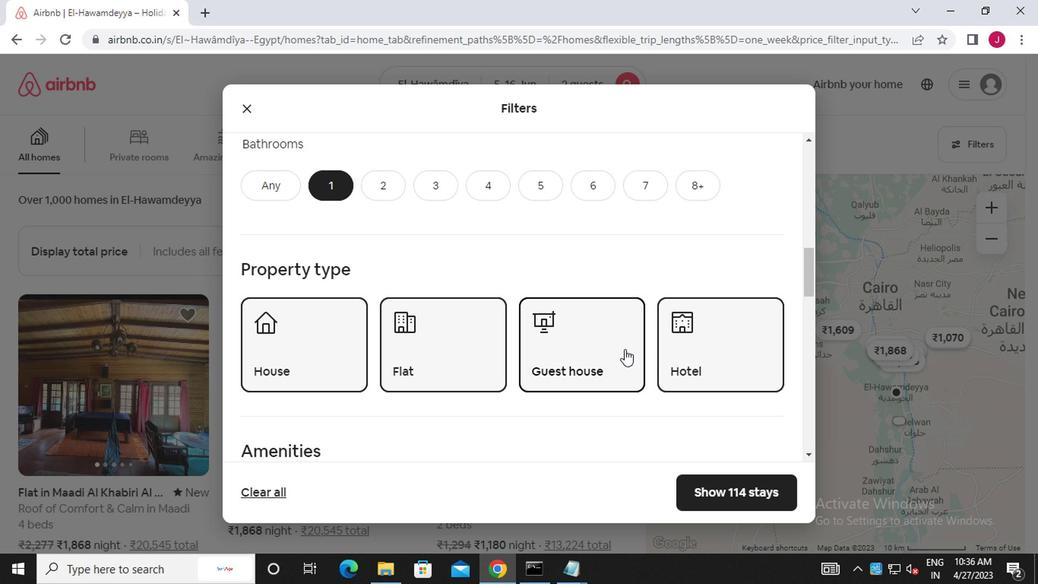 
Action: Mouse moved to (754, 422)
Screenshot: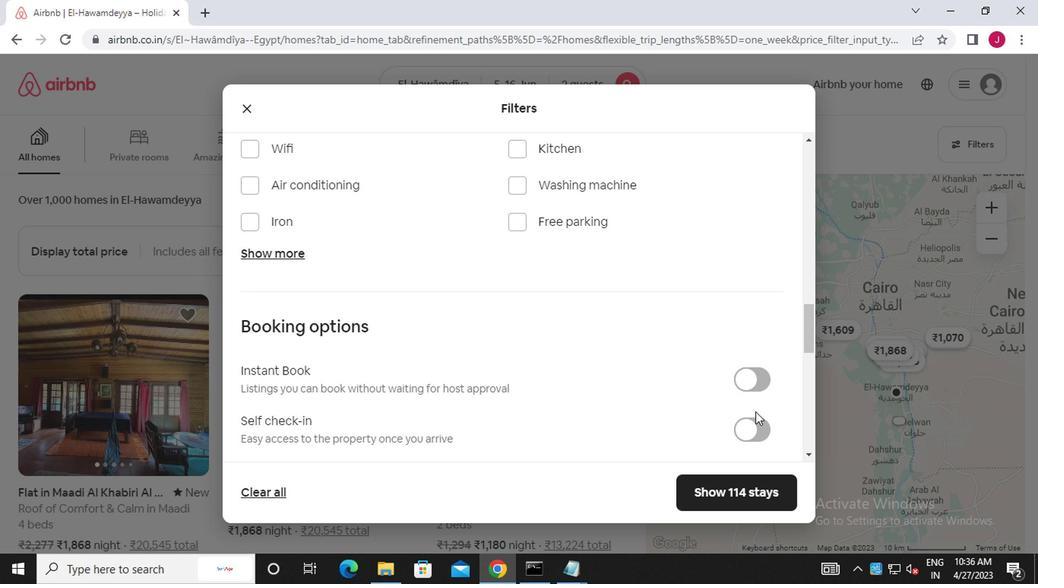 
Action: Mouse pressed left at (754, 422)
Screenshot: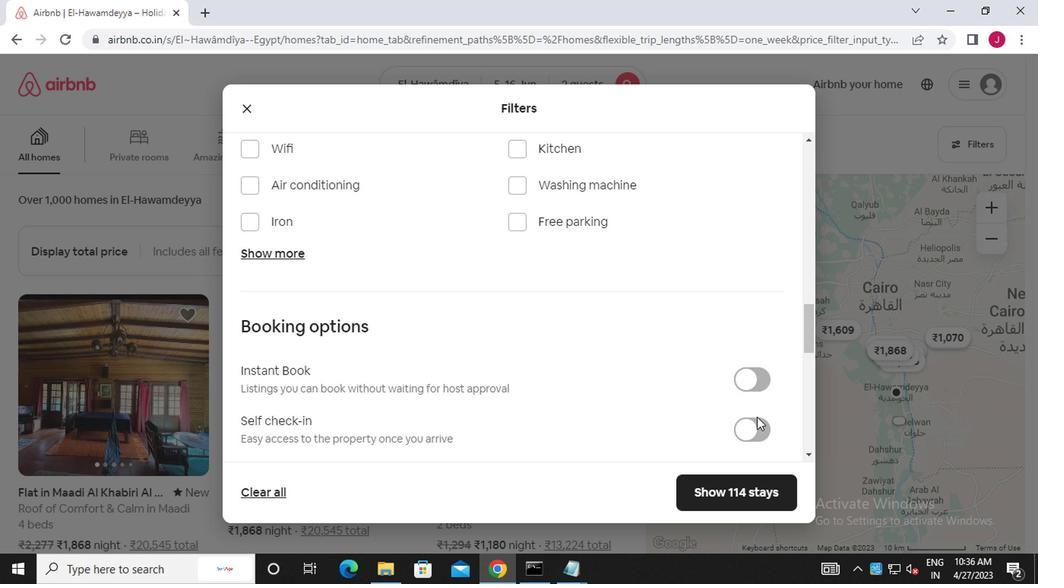 
Action: Mouse moved to (620, 376)
Screenshot: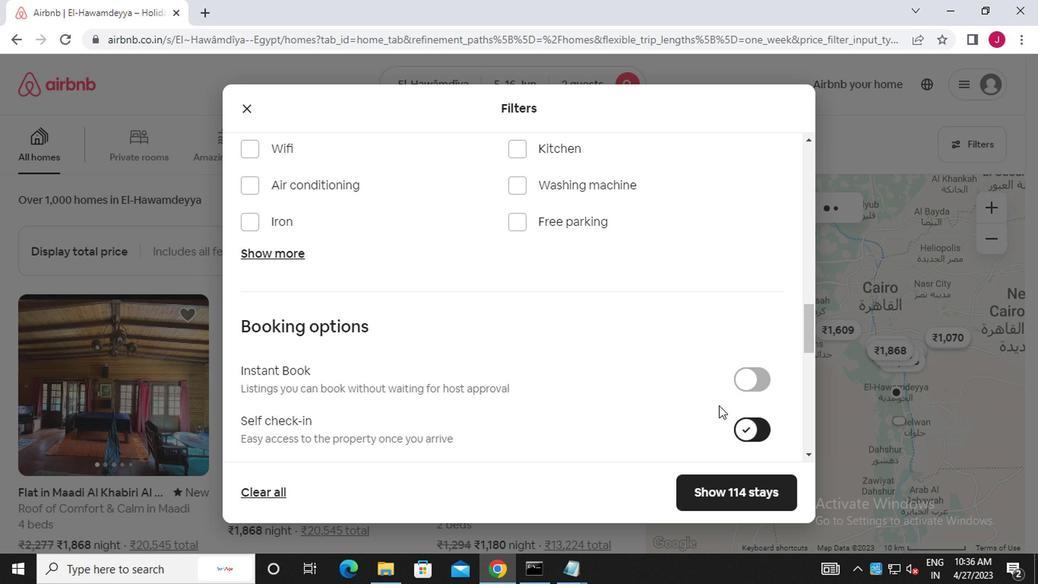 
Action: Mouse scrolled (620, 375) with delta (0, -1)
Screenshot: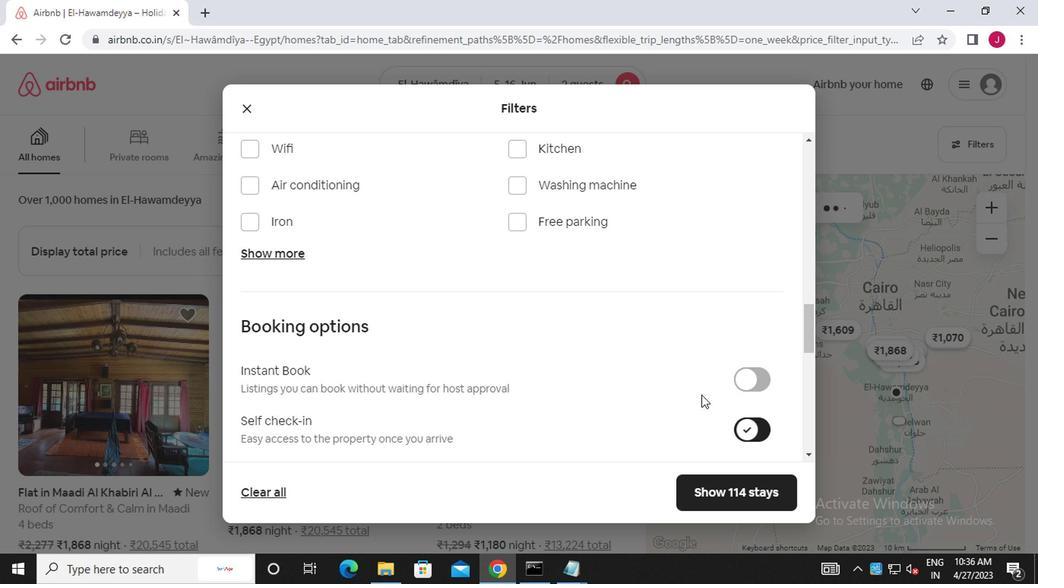 
Action: Mouse scrolled (620, 375) with delta (0, -1)
Screenshot: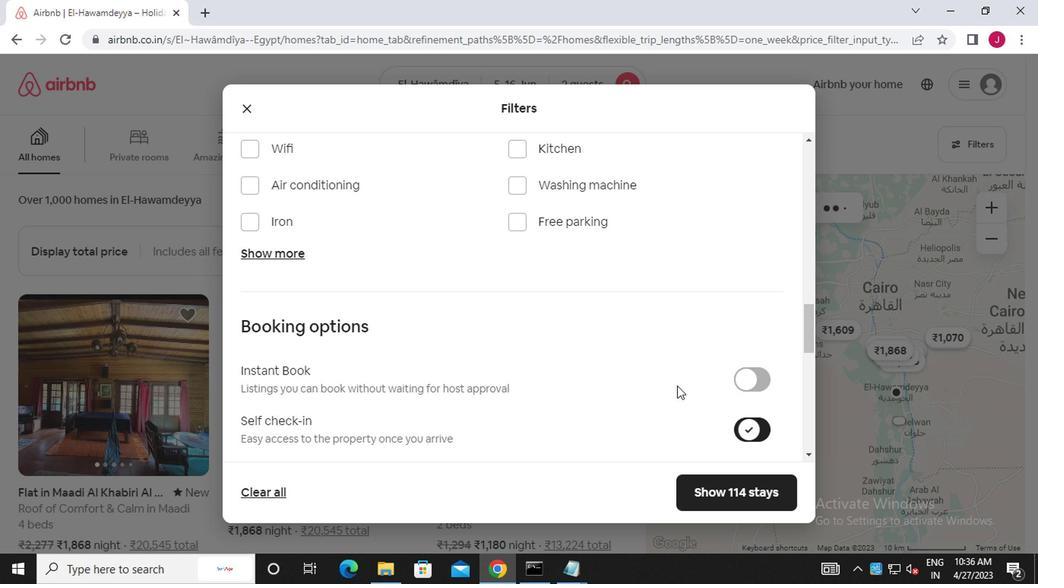 
Action: Mouse scrolled (620, 375) with delta (0, -1)
Screenshot: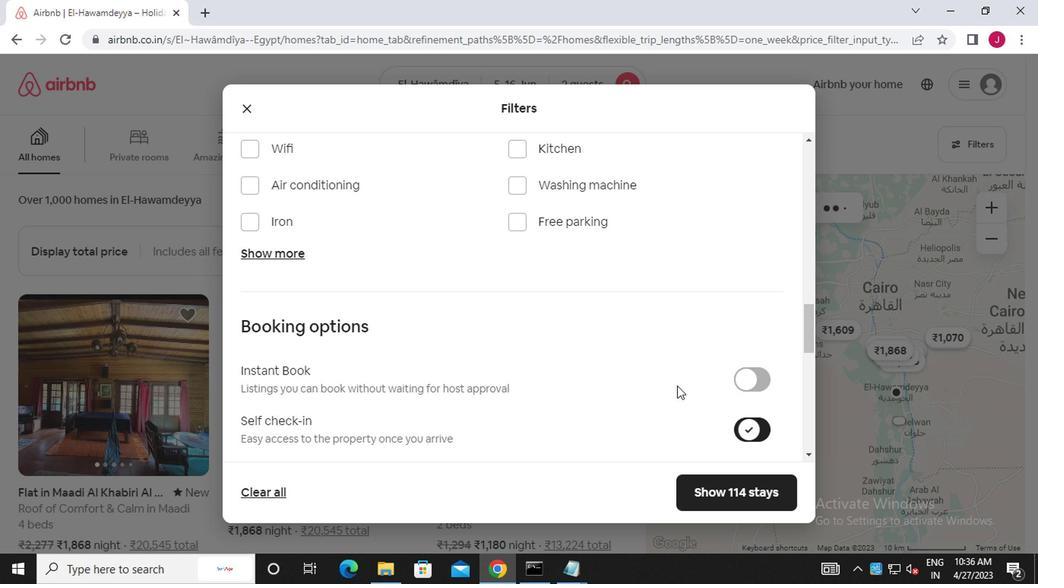 
Action: Mouse scrolled (620, 375) with delta (0, -1)
Screenshot: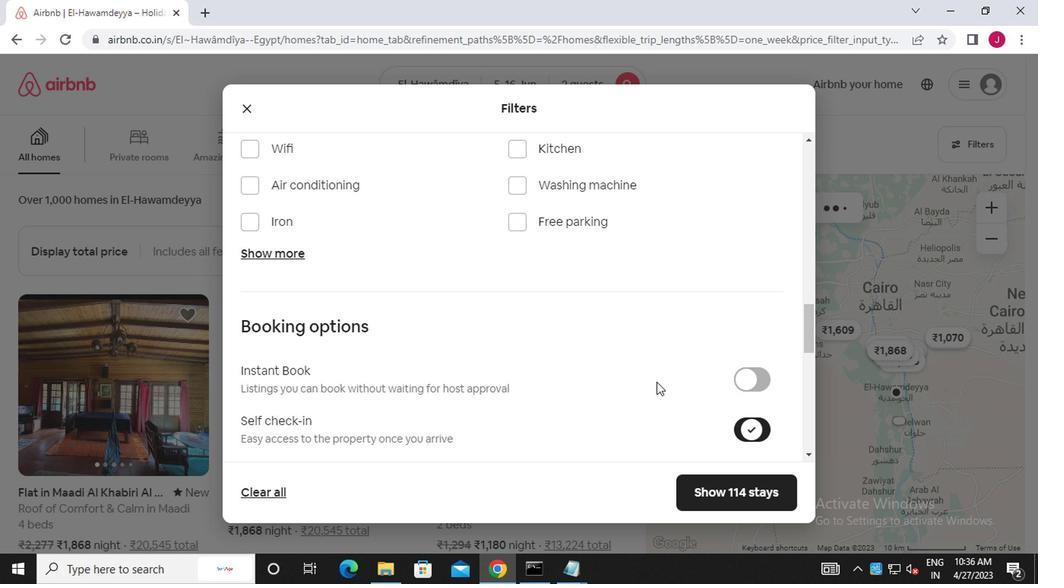 
Action: Mouse scrolled (620, 375) with delta (0, -1)
Screenshot: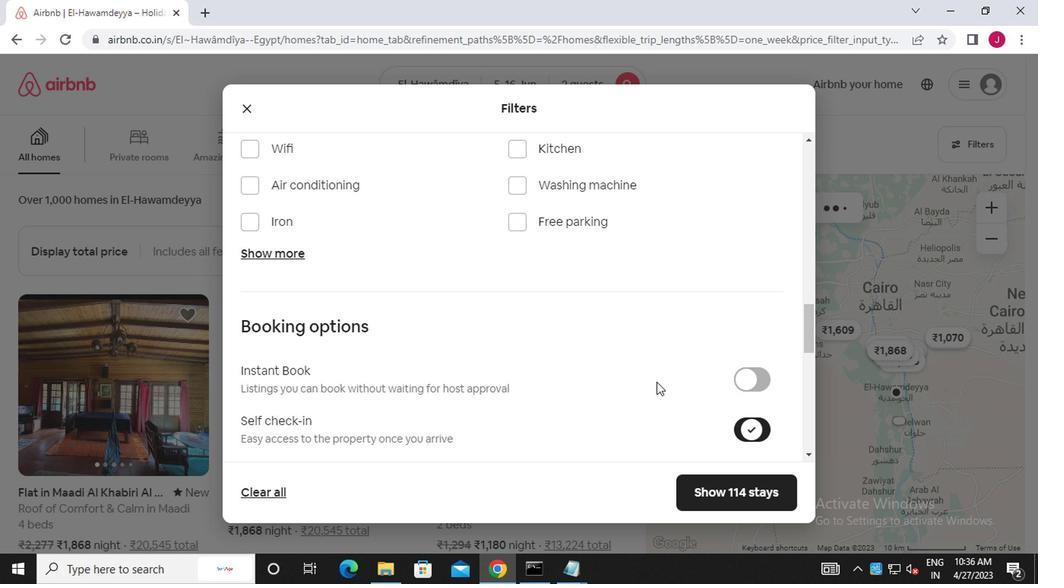 
Action: Mouse scrolled (620, 375) with delta (0, -1)
Screenshot: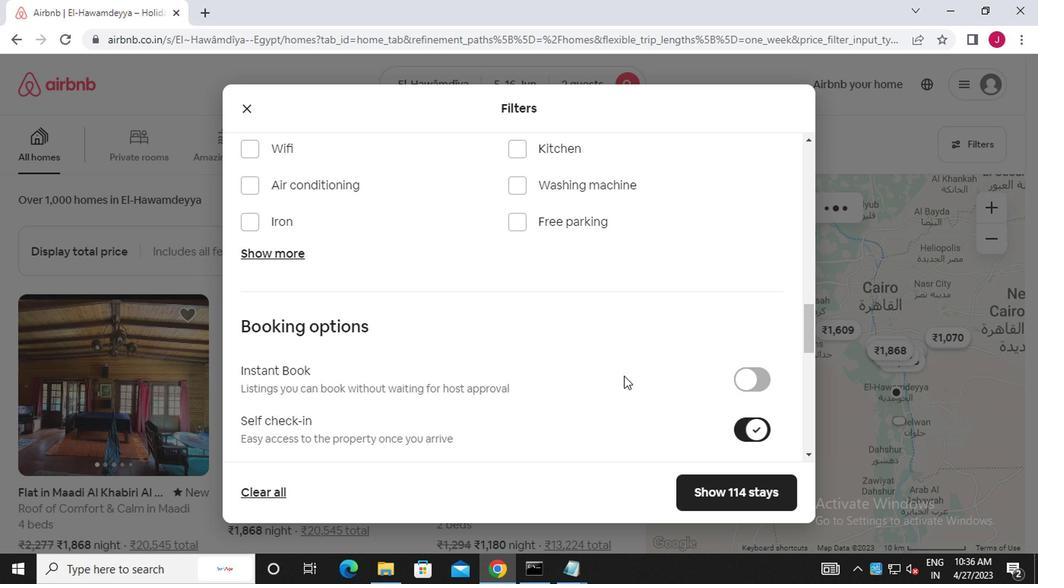 
Action: Mouse moved to (345, 395)
Screenshot: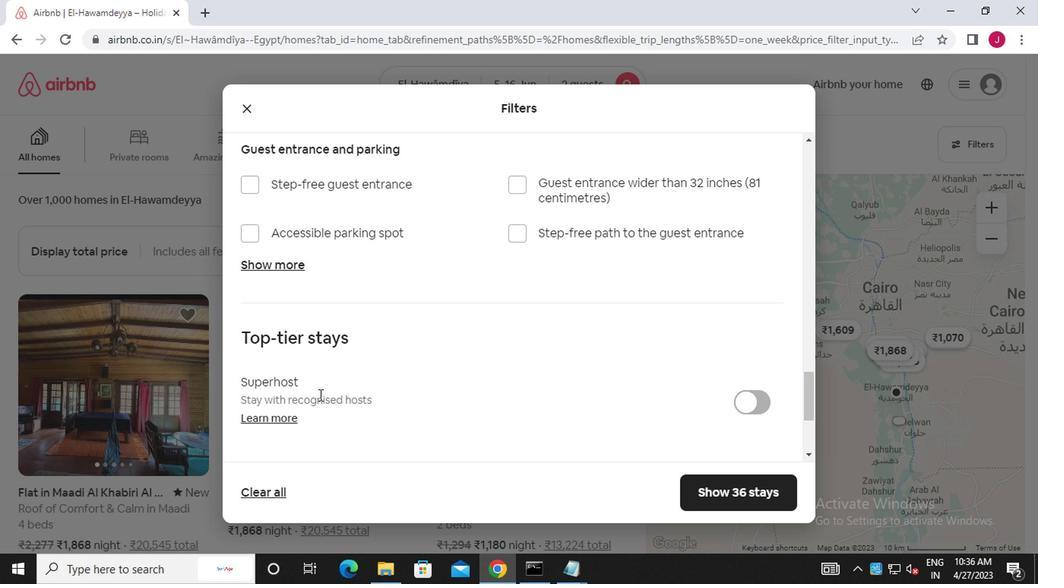 
Action: Mouse scrolled (345, 394) with delta (0, -1)
Screenshot: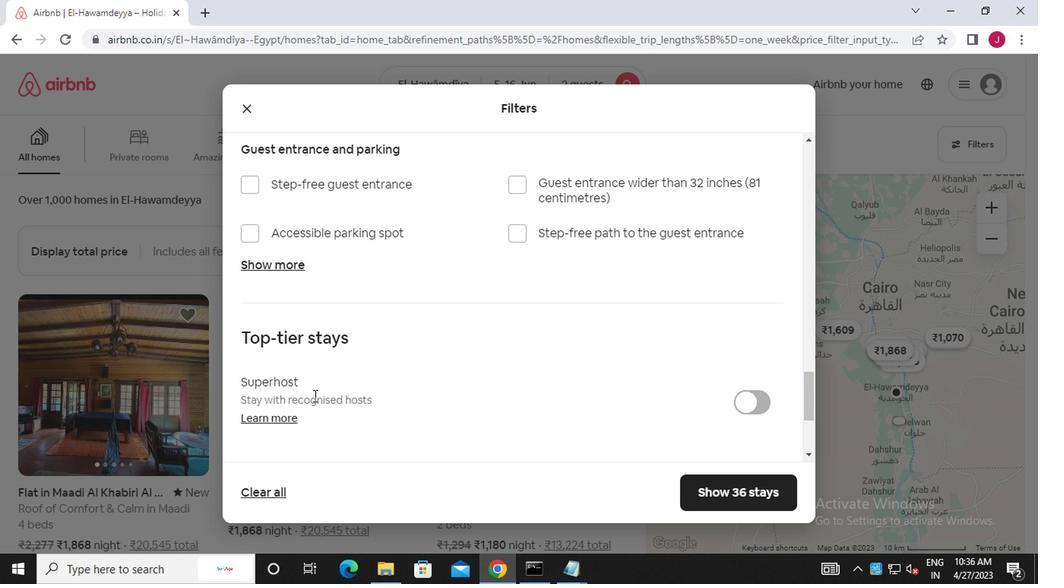 
Action: Mouse scrolled (345, 394) with delta (0, -1)
Screenshot: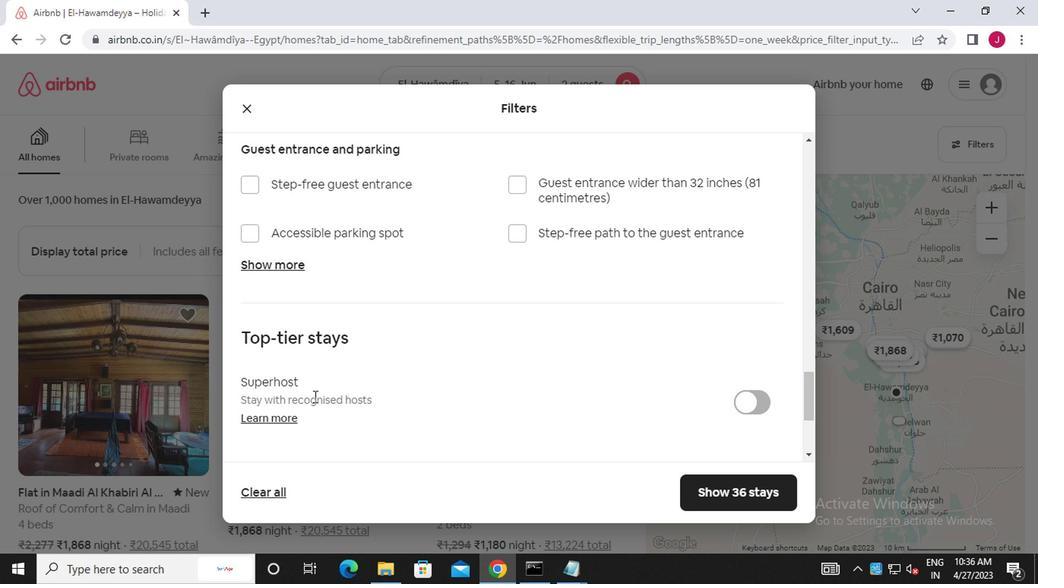 
Action: Mouse scrolled (345, 394) with delta (0, -1)
Screenshot: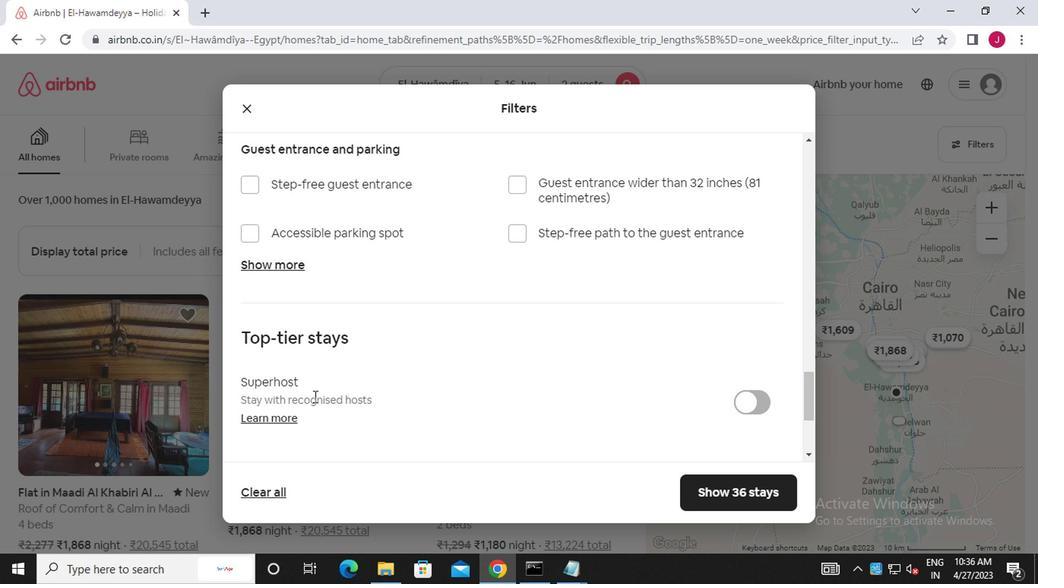 
Action: Mouse scrolled (345, 394) with delta (0, -1)
Screenshot: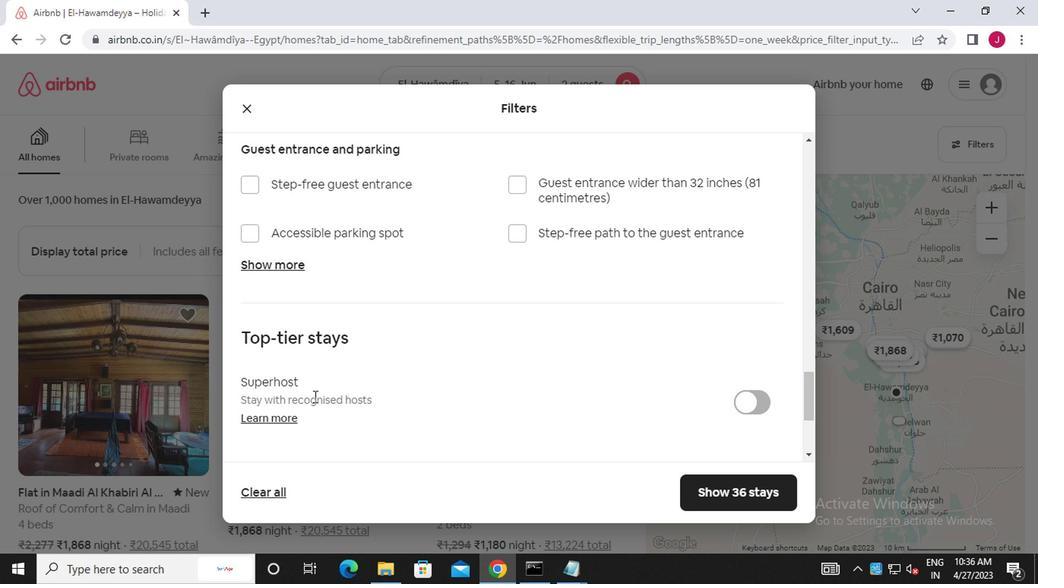 
Action: Mouse scrolled (345, 394) with delta (0, -1)
Screenshot: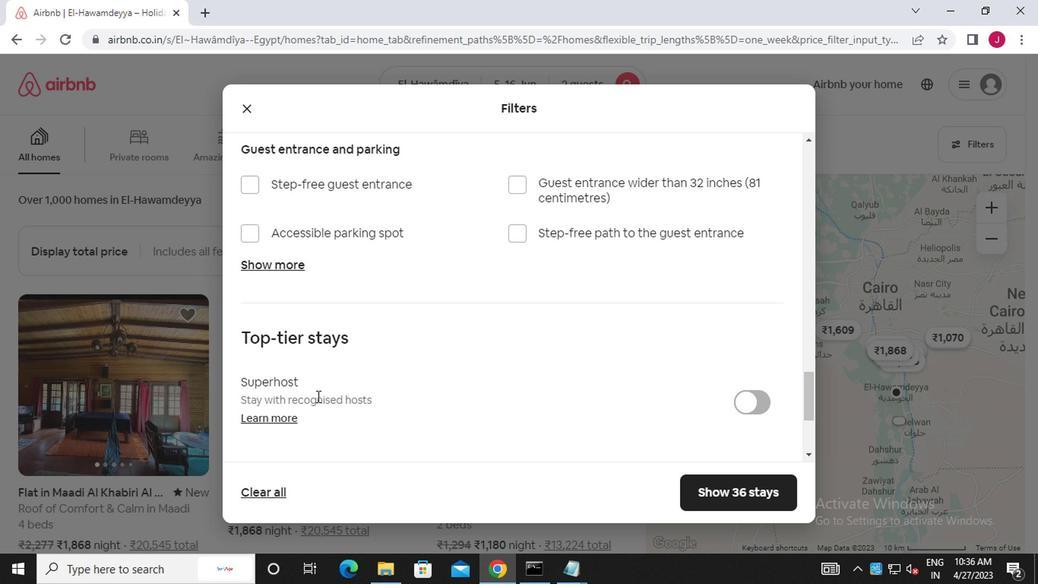 
Action: Mouse moved to (345, 395)
Screenshot: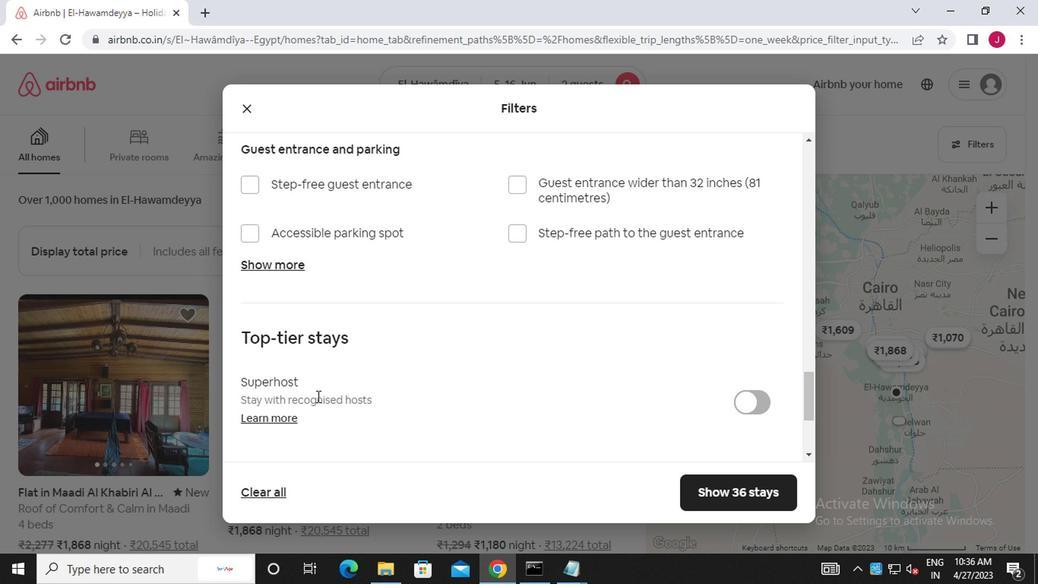 
Action: Mouse scrolled (345, 394) with delta (0, -1)
Screenshot: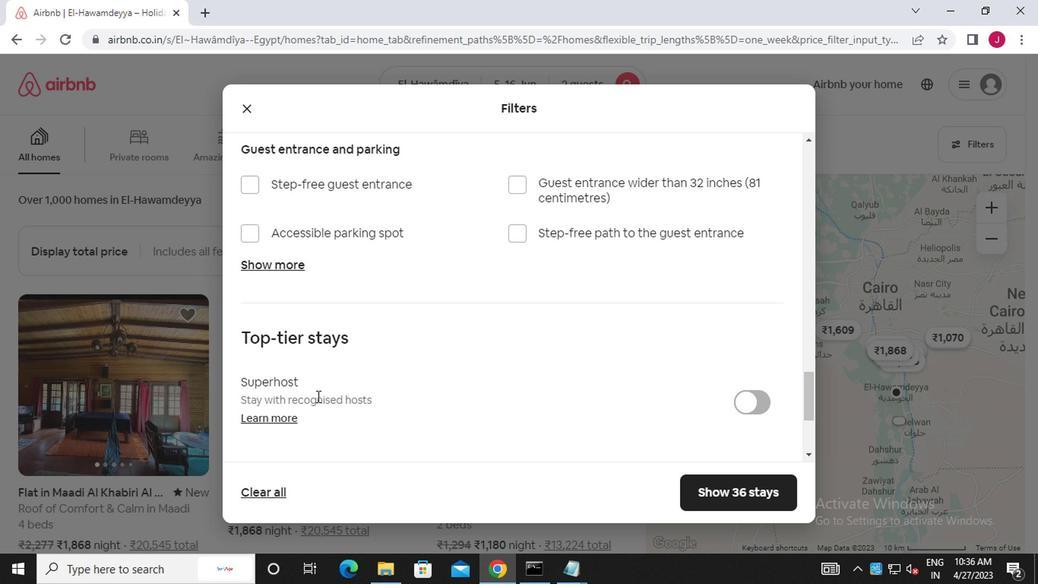 
Action: Mouse moved to (247, 357)
Screenshot: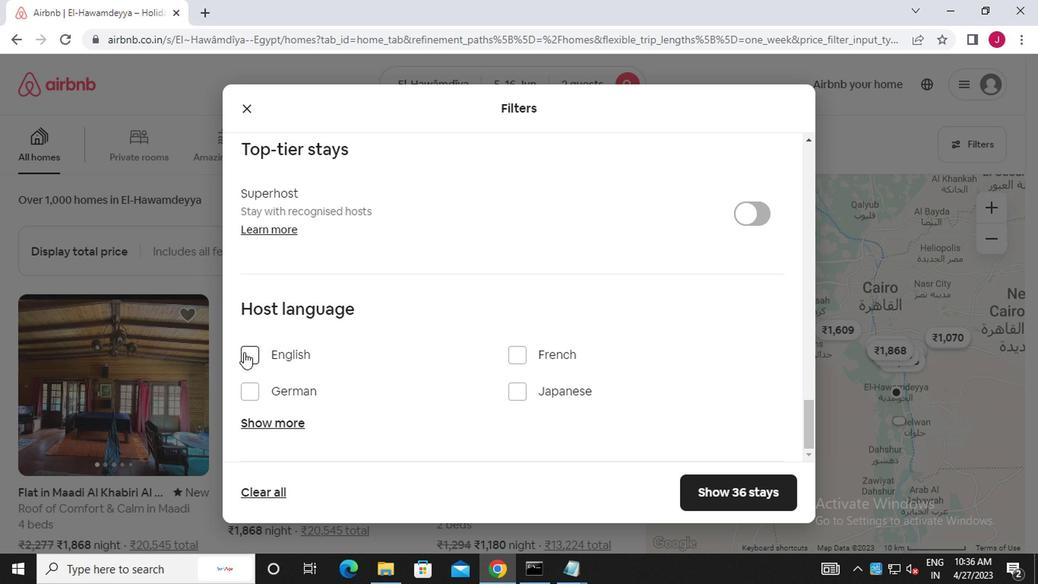 
Action: Mouse pressed left at (247, 357)
Screenshot: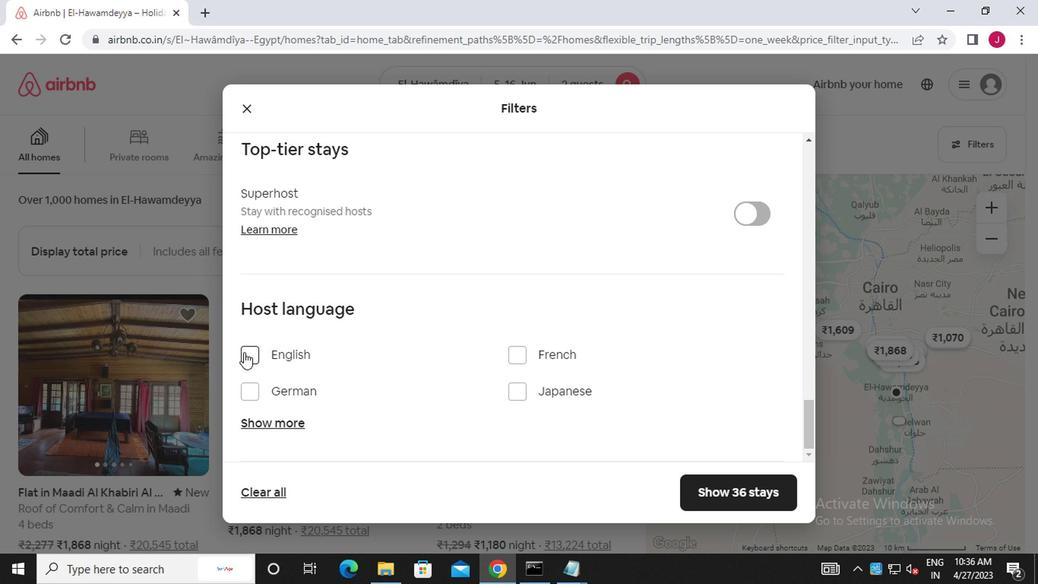 
Action: Mouse moved to (741, 485)
Screenshot: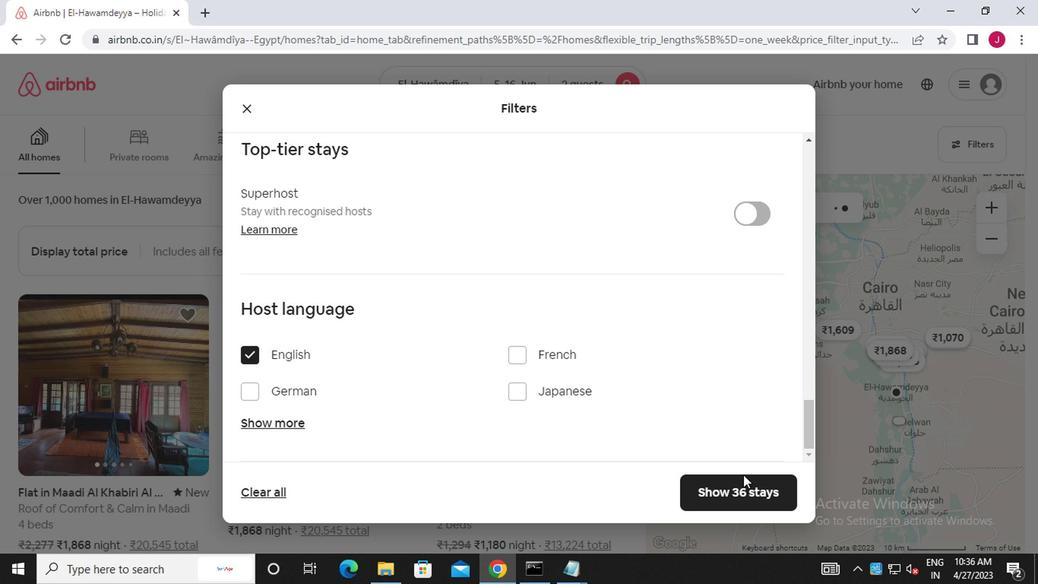 
Action: Mouse pressed left at (741, 485)
Screenshot: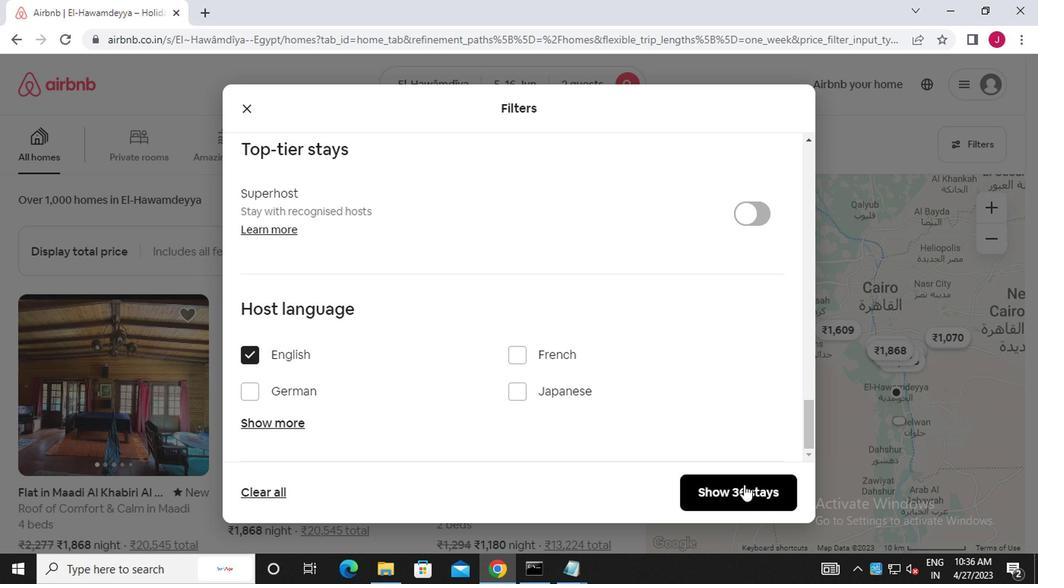 
Action: Mouse moved to (738, 479)
Screenshot: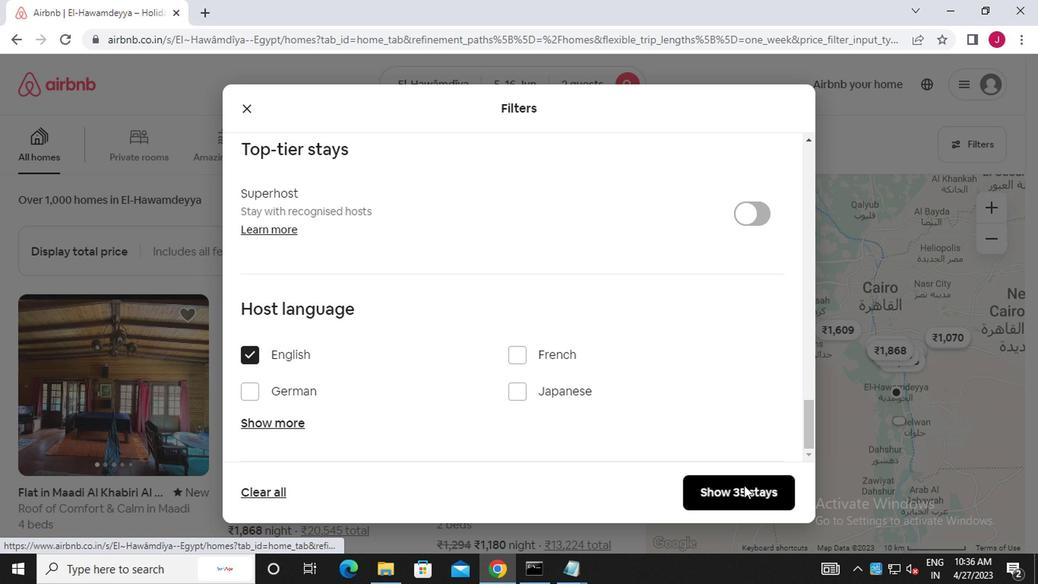 
